 Task: Simulate a genetic algorithm for optimization.
Action: Mouse moved to (275, 167)
Screenshot: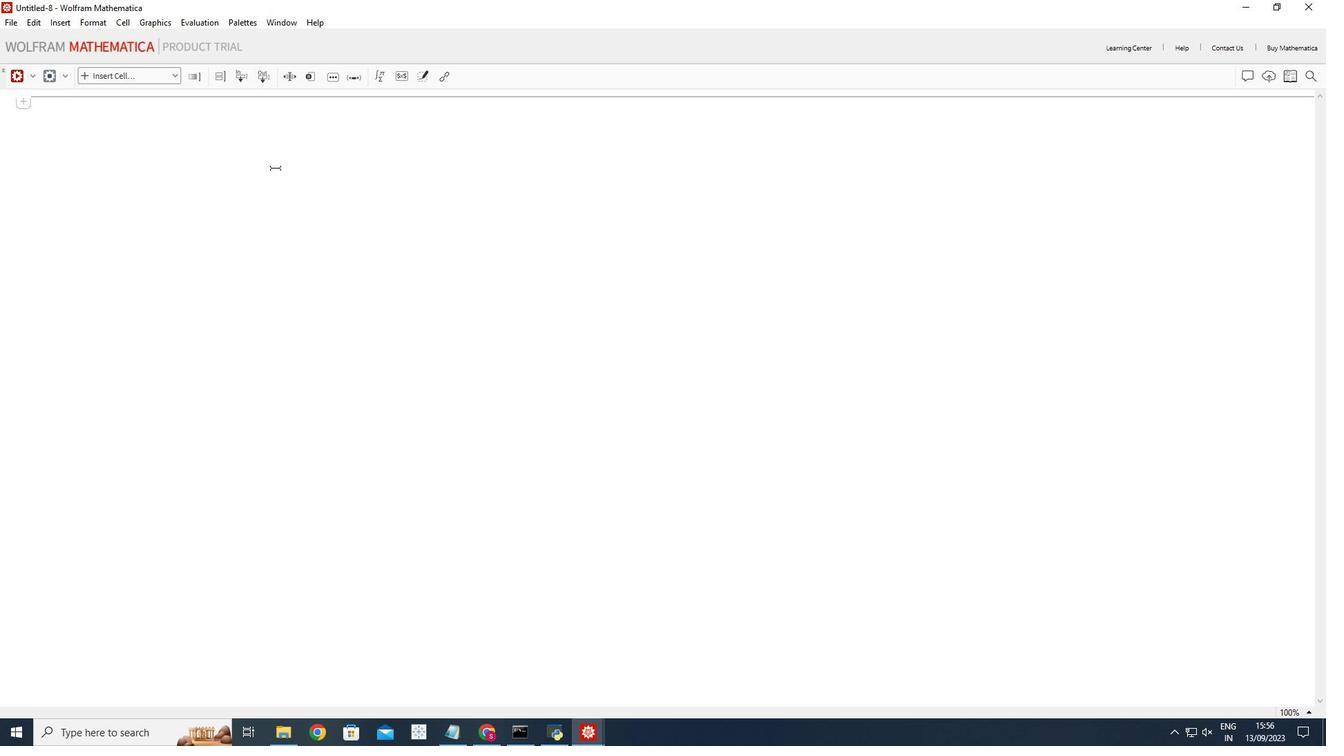 
Action: Mouse pressed left at (275, 167)
Screenshot: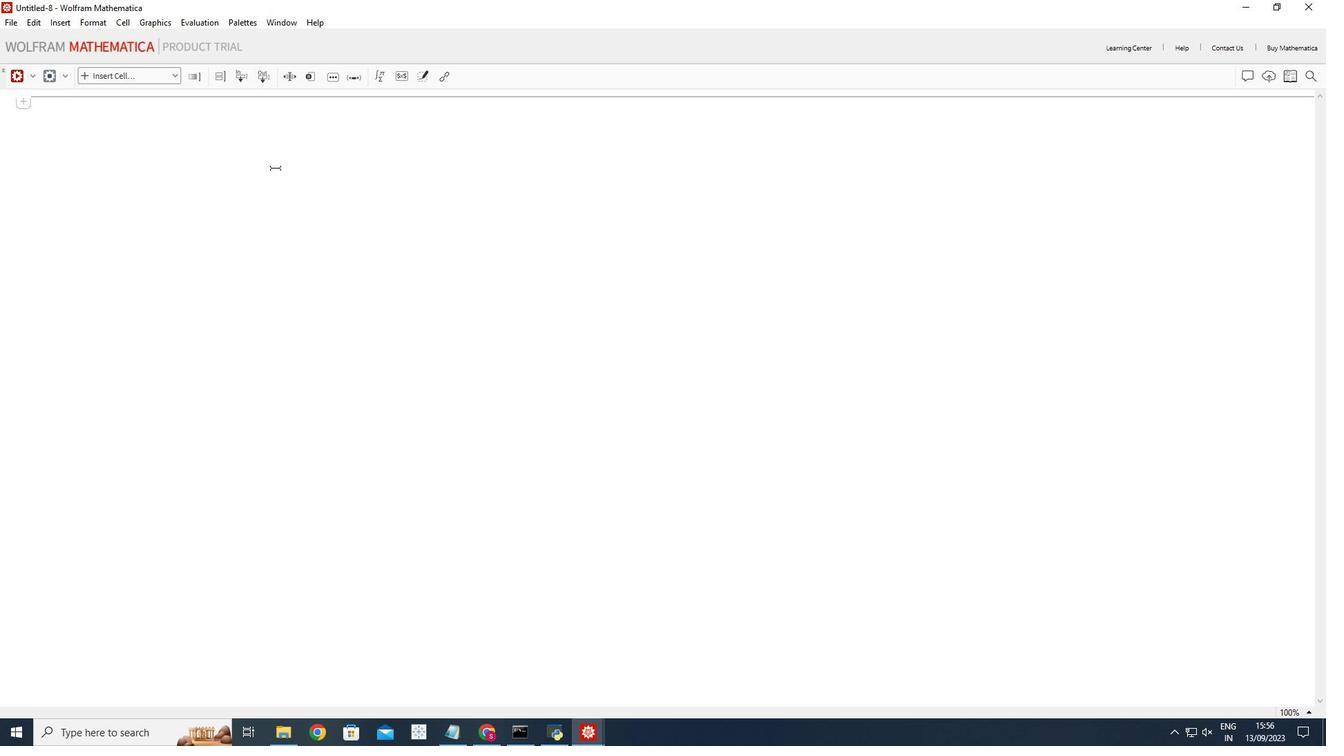 
Action: Mouse moved to (174, 71)
Screenshot: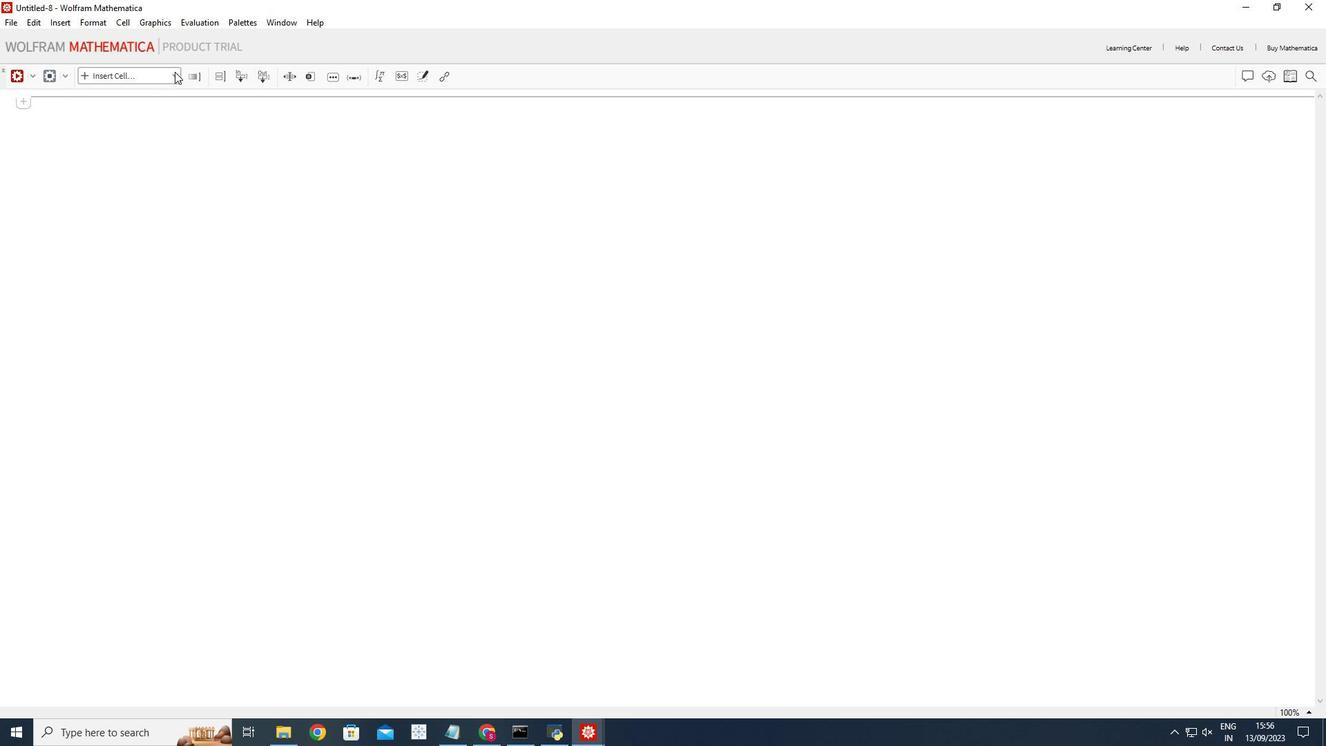 
Action: Mouse pressed left at (174, 71)
Screenshot: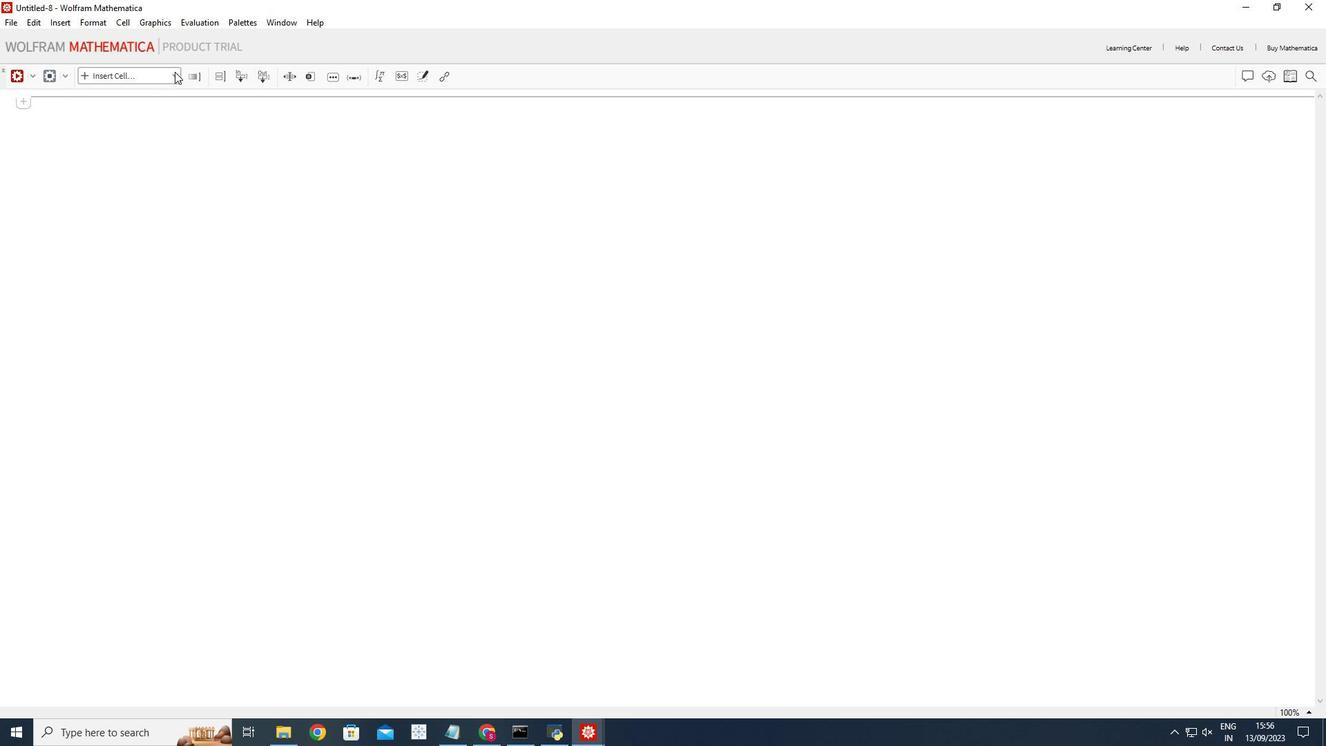 
Action: Mouse moved to (159, 105)
Screenshot: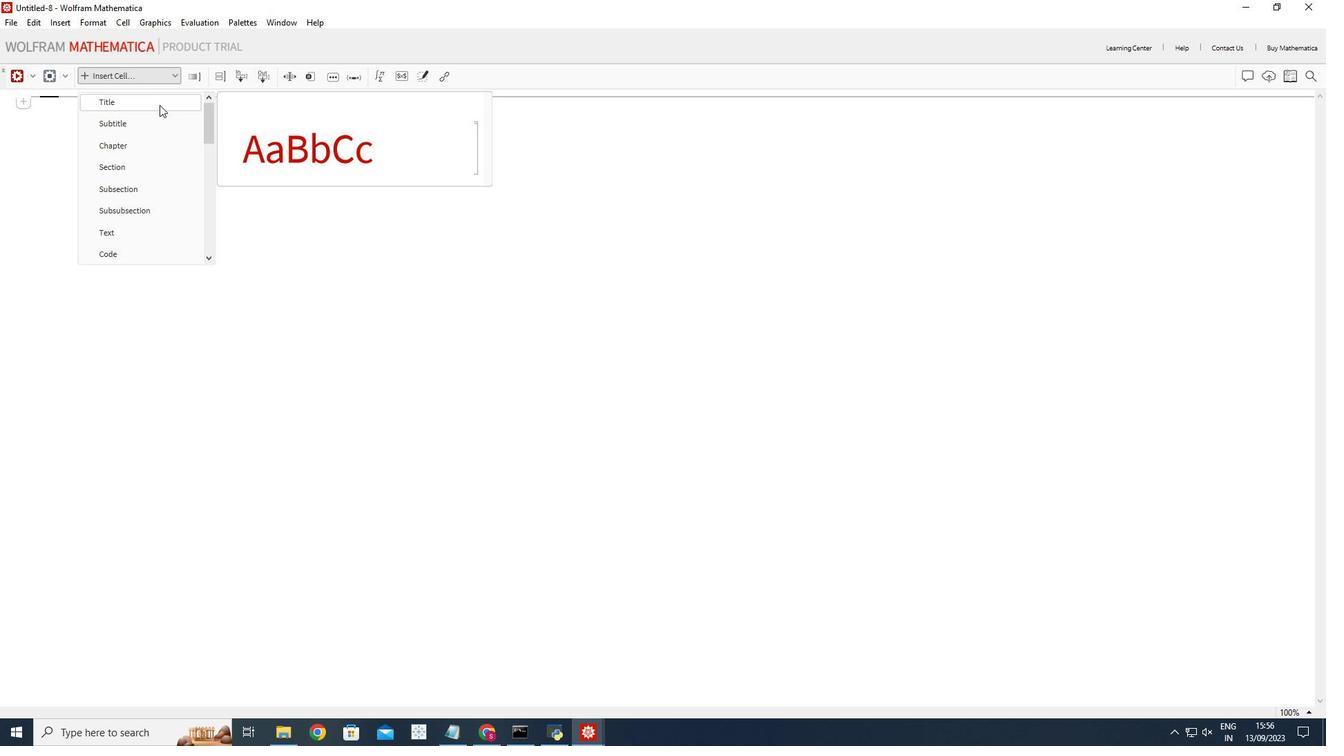 
Action: Mouse pressed left at (159, 105)
Screenshot: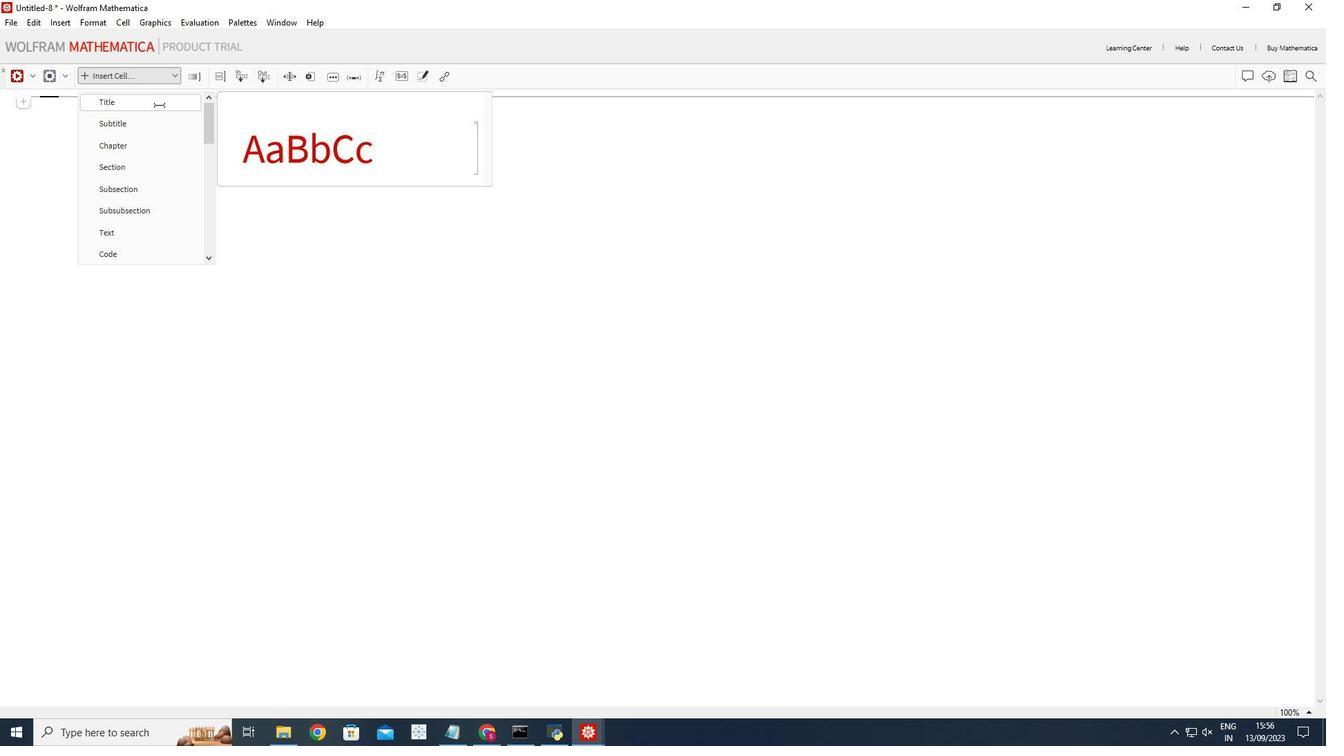 
Action: Mouse moved to (147, 124)
Screenshot: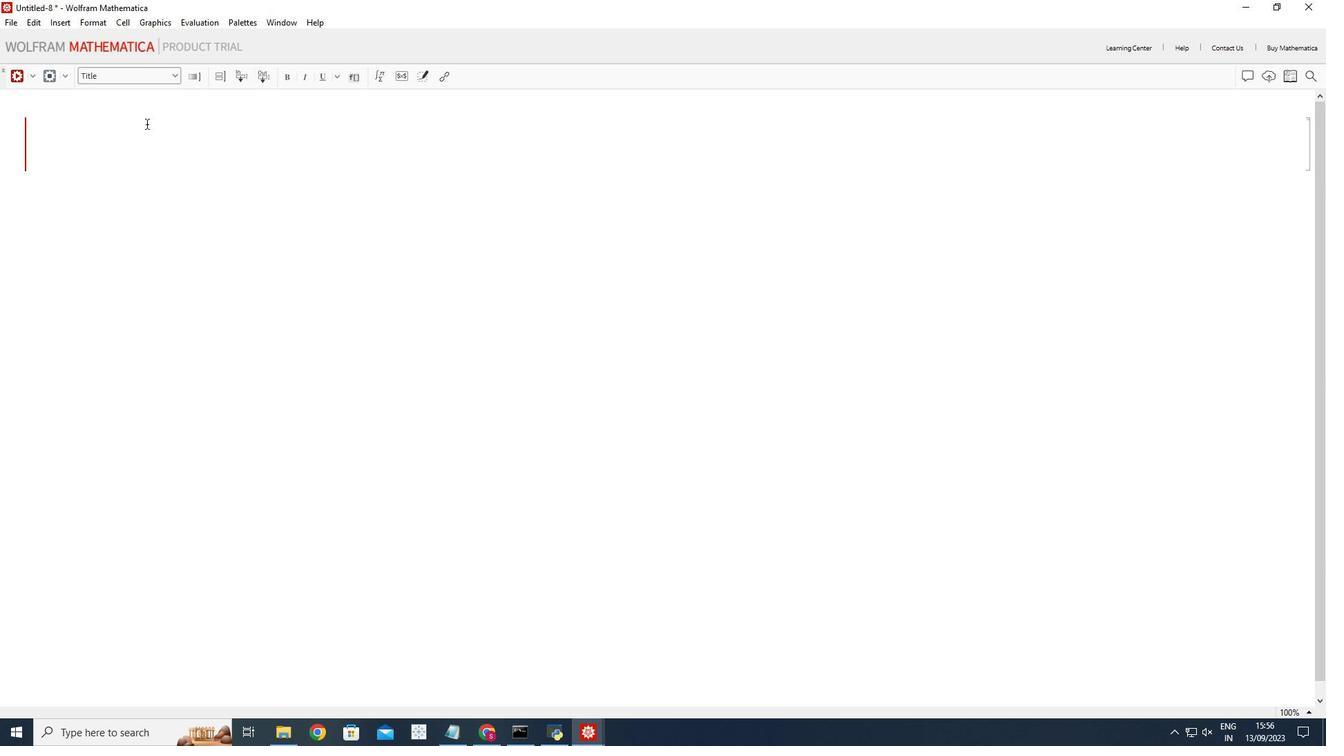 
Action: Mouse pressed left at (147, 124)
Screenshot: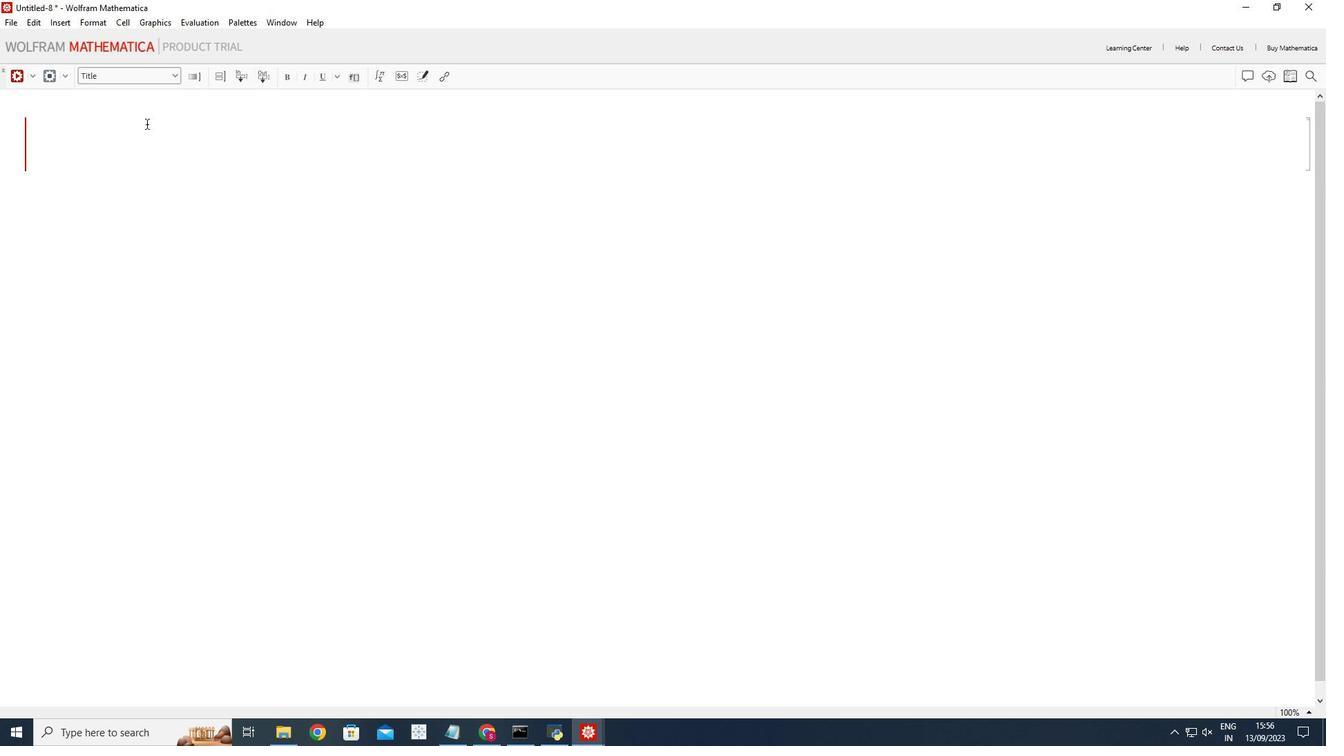 
Action: Key pressed <Key.shift_r>Genetic<Key.space><Key.shift_r>Algorithm<Key.space>for<Key.space>optimization
Screenshot: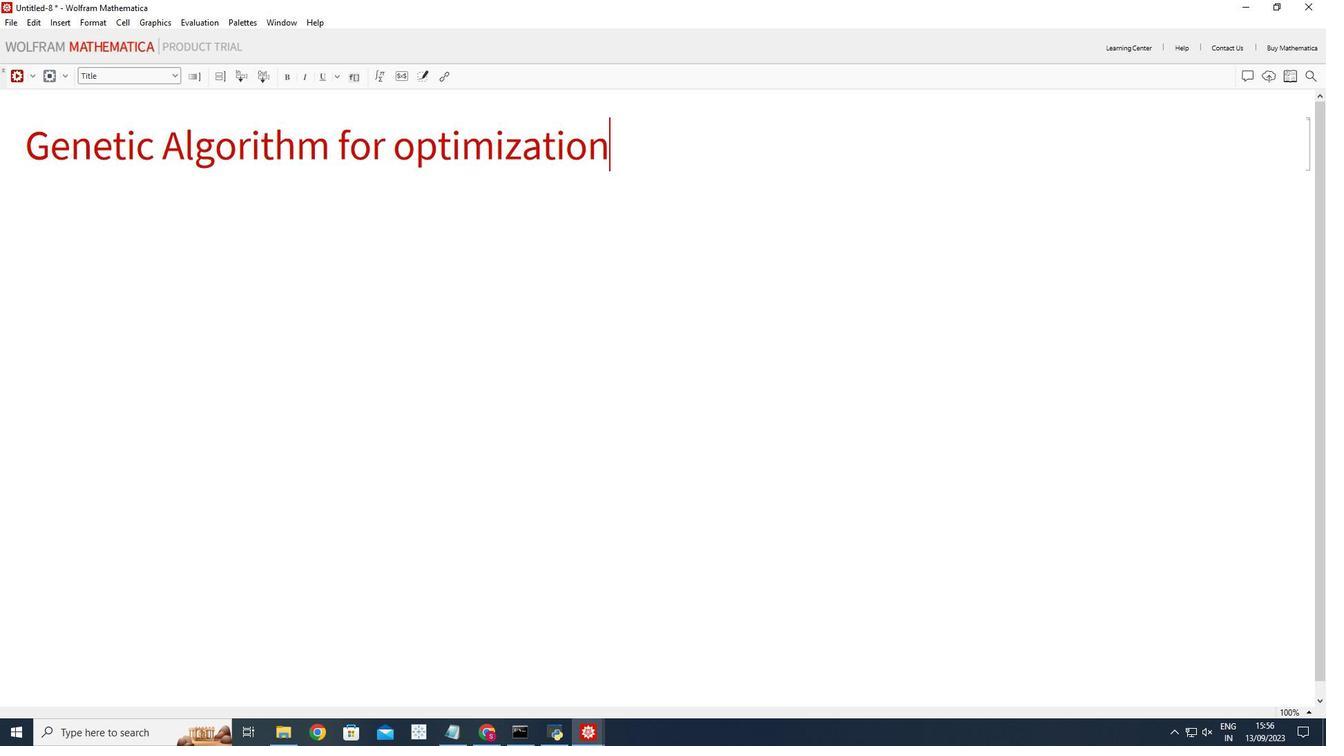 
Action: Mouse moved to (194, 214)
Screenshot: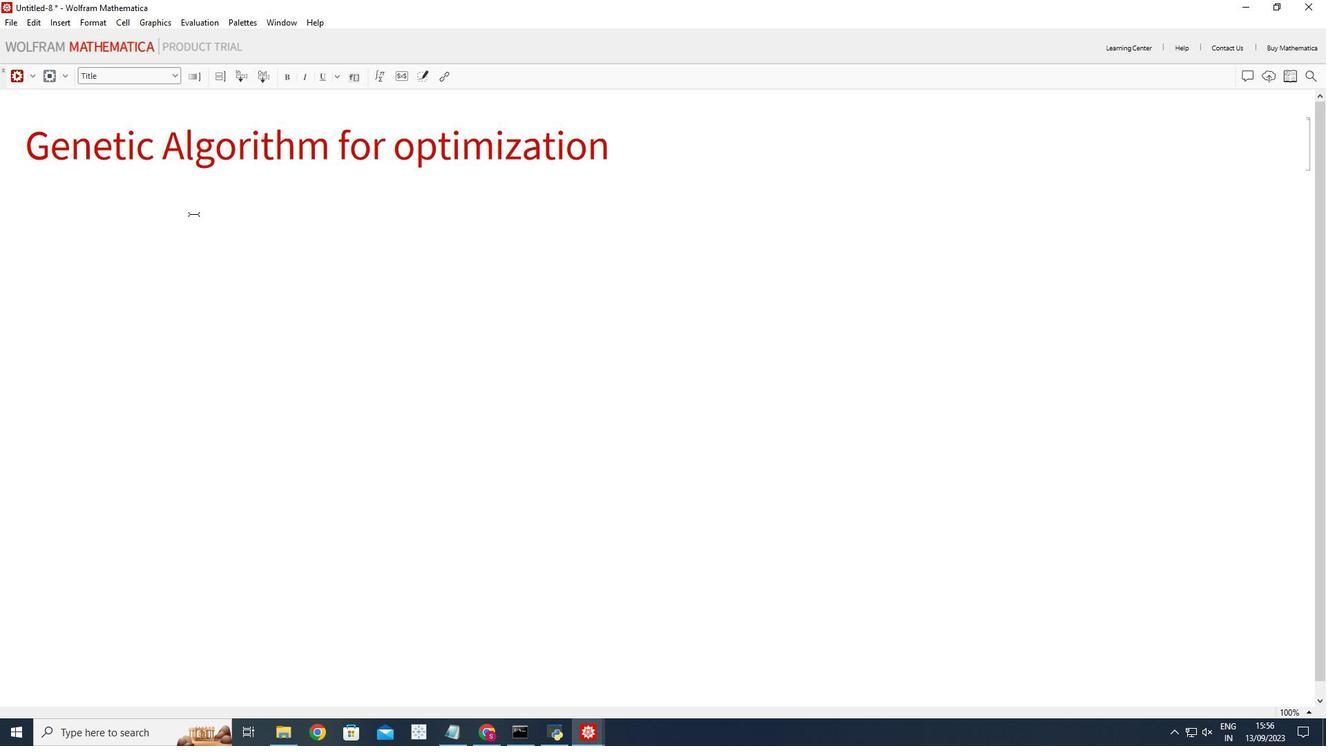 
Action: Mouse pressed left at (194, 214)
Screenshot: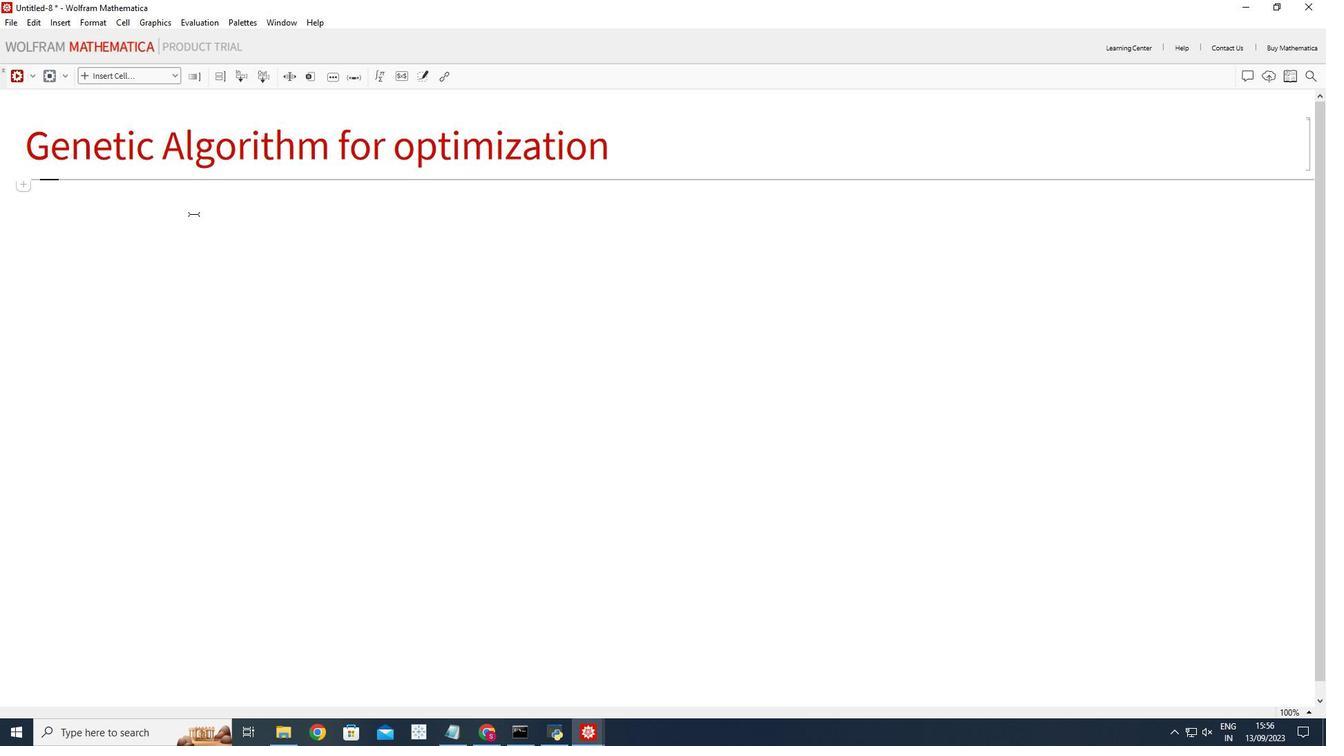 
Action: Mouse moved to (176, 77)
Screenshot: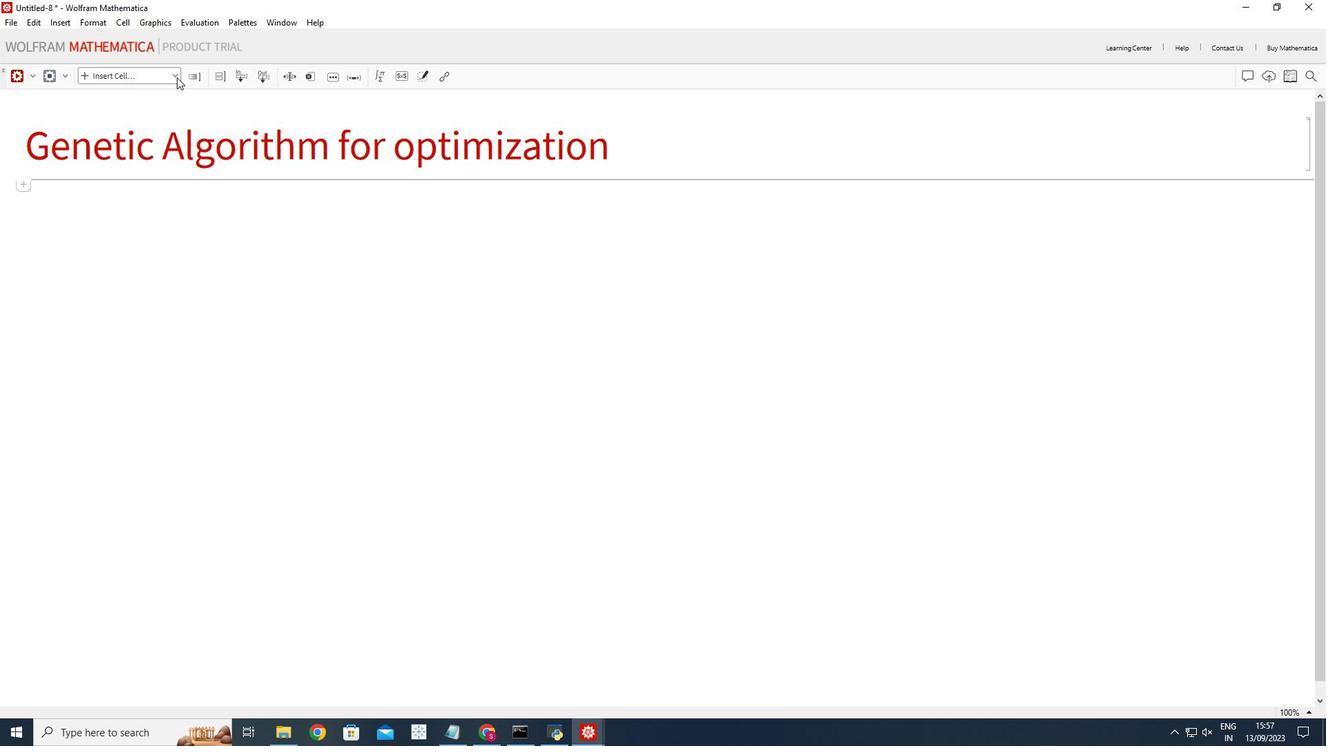 
Action: Mouse pressed left at (176, 77)
Screenshot: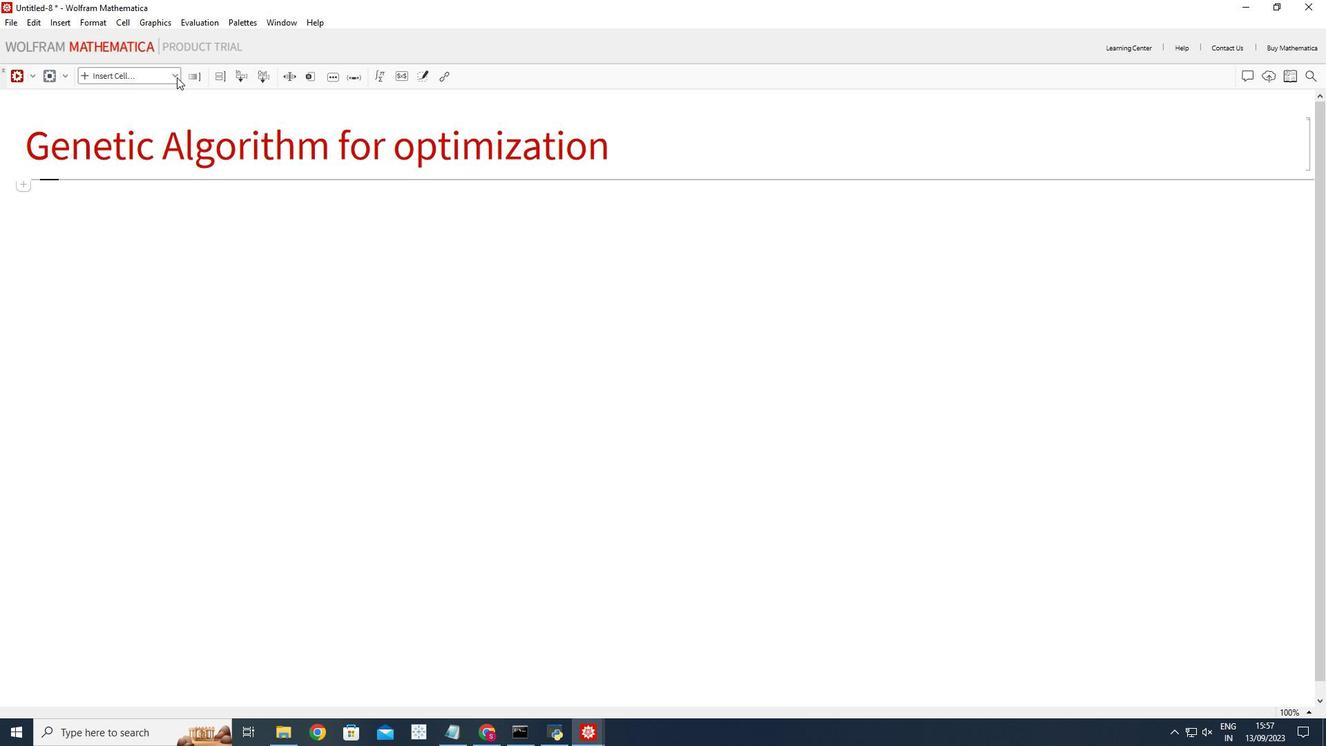 
Action: Mouse moved to (141, 252)
Screenshot: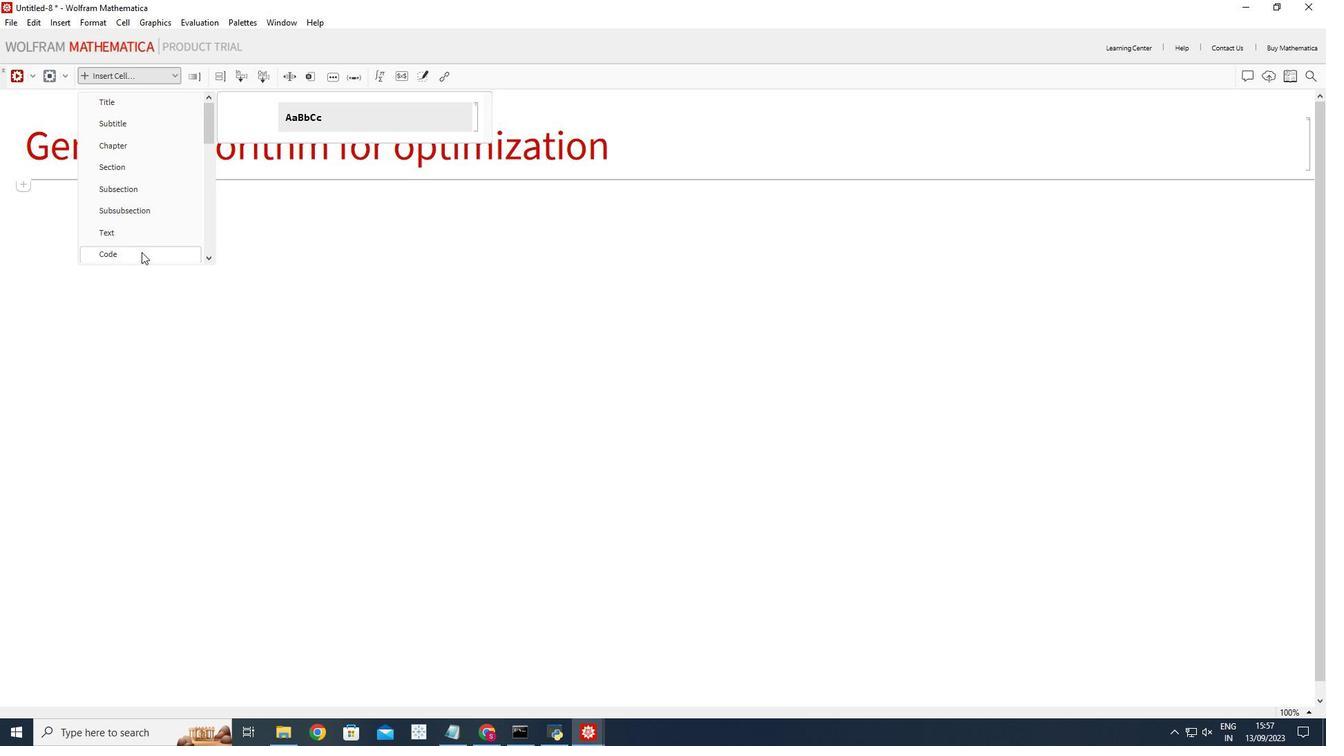 
Action: Mouse pressed left at (141, 252)
Screenshot: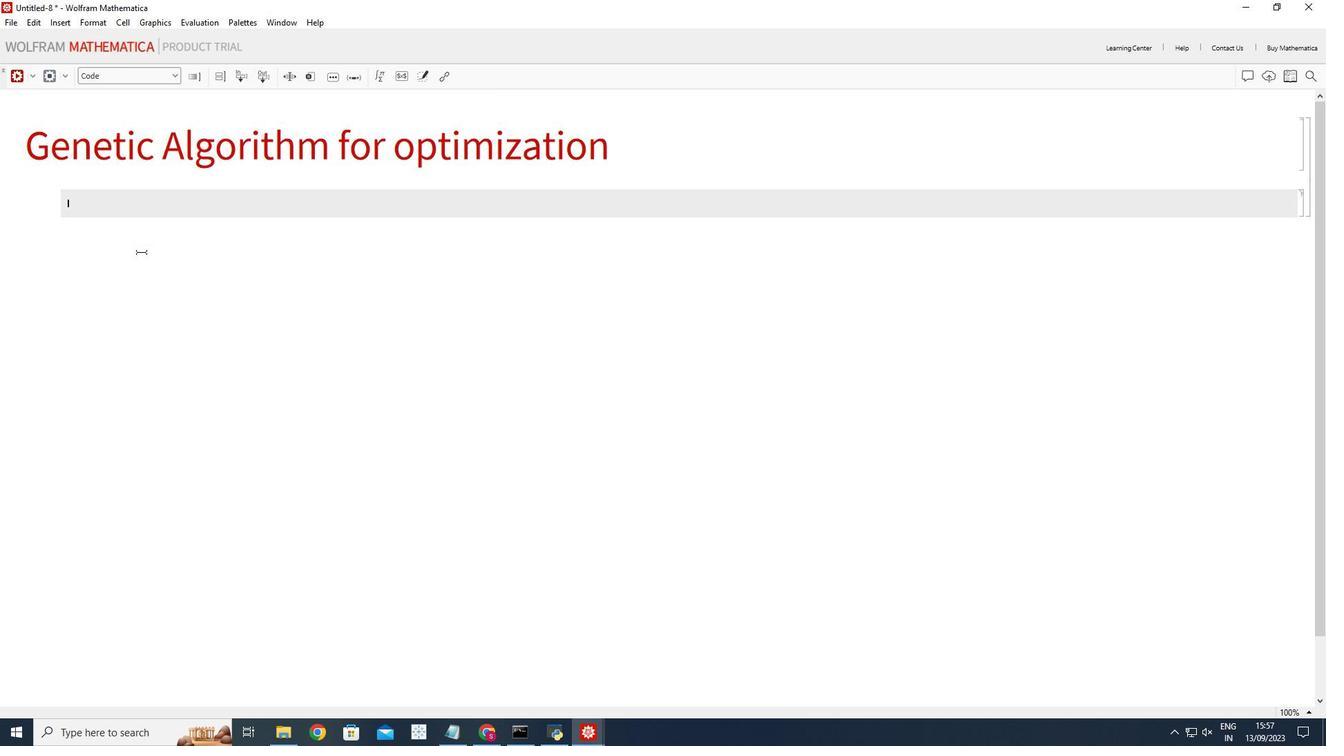 
Action: Mouse moved to (105, 201)
Screenshot: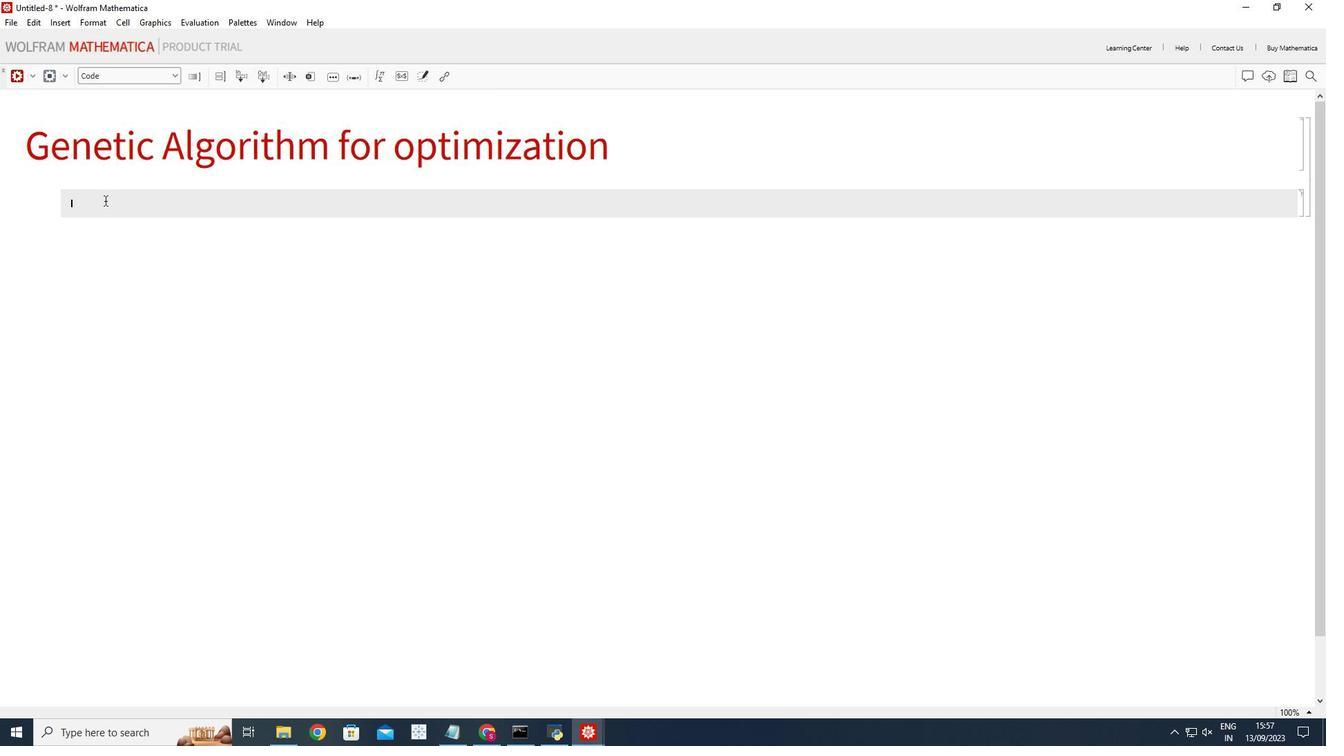 
Action: Mouse pressed left at (105, 201)
Screenshot: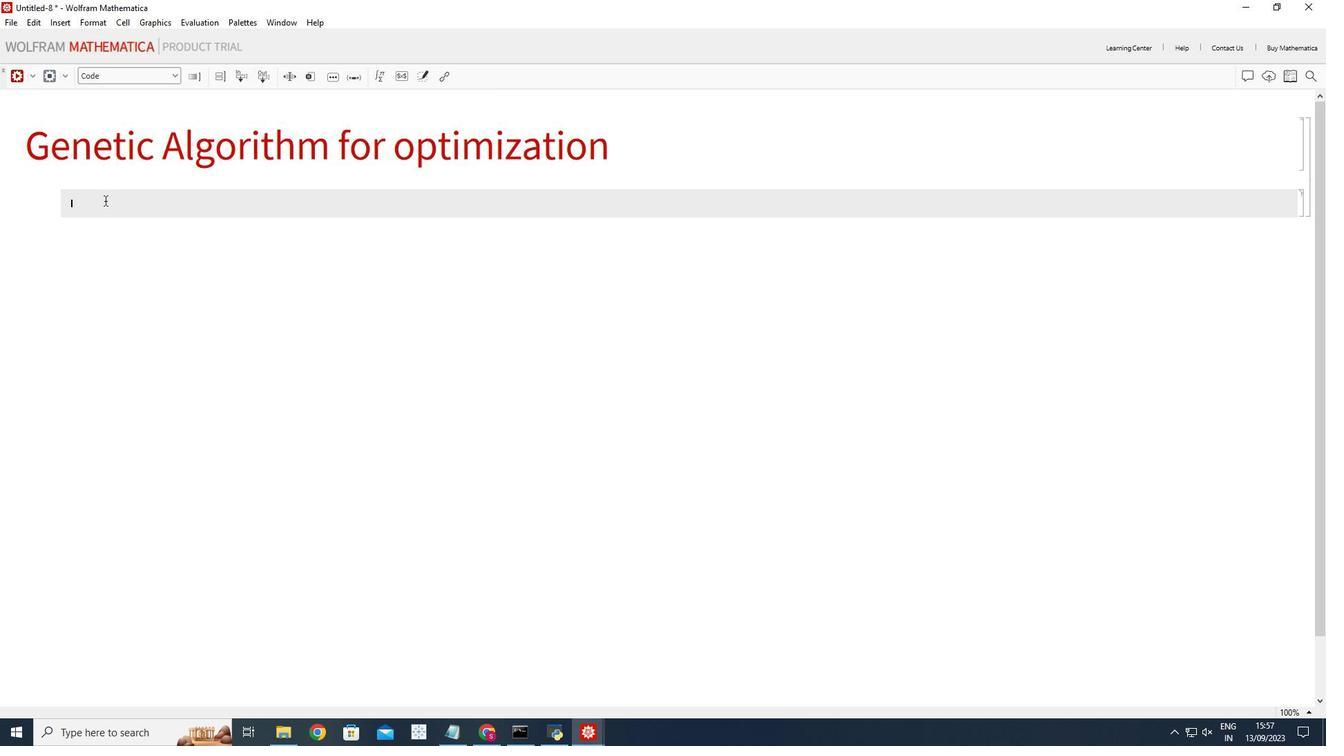 
Action: Key pressed <Key.shift_r>(*<Key.space><Key.shift_r>Define<Key.space>the<Key.space>fitness<Key.space>function<Key.space>to<Key.space>be<Key.space>optimized<Key.space><Key.right><Key.right><Key.enter>fitness<Key.shift_r>Function[x<Key.shift_r>_<Key.right><Key.space><Key.shift_r>:=<Key.space>-x<Key.shift_r>^2<Key.space>+<Key.space>4x<Key.space>-<Key.space>3;<Key.enter><Key.enter><Key.shift_r>(*<Key.space><Key.shift_r>Genetic<Key.space><Key.shift_r>Algorithm<Key.space><Key.shift_r><Key.shift_r><Key.shift_r><Key.shift_r><Key.shift_r><Key.shift_r><Key.shift_r><Key.shift_r><Key.shift_r><Key.shift_r><Key.shift_r><Key.shift_r><Key.shift_r><Key.shift_r><Key.shift_r><Key.shift_r><Key.shift_r><Key.shift_r><Key.shift_r><Key.shift_r>Parameters<Key.space><Key.right><Key.right><Key.enter>population<Key.shift_r>Size<Key.space>=<Key.space>5-<Key.backspace>0;<Key.enter>mutation<Key.shift_r>Rate<Key.space>=0.1;<Key.enter>crossover<Key.shift_r>Rate<Key.space>=<Key.space>0.7;<Key.enter>generations<Key.space>=<Key.space>50;<Key.enter><Key.enter><Key.shift_r>(*<Key.space><Key.shift_r>Inti<Key.backspace><Key.backspace>itialize<Key.space>the<Key.space>population<Key.space>with<Key.space>random<Key.space>individuals<Key.right><Key.left><Key.space><Key.right><Key.right><Key.enter>population<Key.space>=<Key.space><Key.shift_r>Random<Key.shift_r>Real[<Key.shift_r>{0,4<Key.right>,<Key.space>population<Key.shift_r>Size<Key.right>;<Key.enter><Key.enter><Key.shift_r>(*<Key.space><Key.shift_r>Main<Key.space><Key.shift_r>Genetic<Key.space><Key.shift_r>Algorithm<Key.space><Key.shift_r>Loop<Key.right><Key.left><Key.space><Key.right><Key.right><Key.enter><Key.shift_r>For[gen<Key.space>=1<Key.space><Key.backspace>,<Key.space>gen<Key.space><Key.shift_r><=<Key.space>generations,<Key.space>gen<Key.space>++,<Key.space>fitness<Key.shift_r>Vales<Key.backspace><Key.backspace>ues<Key.enter>=<Key.space>fitness<Key.shift_r>Function<Key.space>/<Key.shift_r><Key.shift_r><Key.shift_r><Key.shift_r>@<Key.space>population;<Key.enter><Key.enter>98<Key.backspace><Key.backspace><Key.backspace><Key.shift_r>(*<Key.space>select<Key.space>parent<Key.space>for<Key.space>crossover<Key.space>using<Key.space>tournament<Key.space>selection<Key.space><Key.left><Key.left><Key.left><Key.left><Key.left><Key.left><Key.left><Key.left><Key.left><Key.left><Key.left><Key.left><Key.left><Key.left><Key.left><Key.left><Key.left><Key.left><Key.left><Key.left><Key.left><Key.left><Key.left><Key.left><Key.up><Key.right><Key.right><Key.right><Key.right><Key.right><Key.left><Key.left><Key.left><Key.left><Key.backspace><Key.right><Key.right><Key.right><Key.right><Key.shift_r><Key.shift_r><Key.shift_r><Key.shift_r><Key.shift_r><Key.shift_r><Key.shift_r><Key.shift_r><Key.shift_r><Key.shift_r><Key.backspace><Key.shift_r><Key.shift_r>(*<Key.space><Key.shift_r><Key.shift_r><Key.shift_r><Key.shift_r><Key.shift_r><Key.shift_r><Key.shift_r><Key.shift_r><Key.shift_r><Key.shift_r><Key.shift_r><Key.shift_r><Key.shift_r><Key.shift_r>*)<Key.left><Key.right><Key.space><Key.left><Key.left><Key.left><Key.shift_r>Evaluate<Key.space>the<Key.space>fitness<Key.space>of<Key.space>each<Key.space>individuals<Key.backspace><Key.space><Key.right><Key.right><Key.right><Key.right><Key.right><Key.right><Key.right><Key.right><Key.down><Key.left><Key.right><Key.left><Key.left><Key.right><Key.space>parent<Key.shift_r>Indices<Key.enter><Key.space>=<Key.space><Key.shift_r>Random<Key.shift_r>Sample[<Key.shift_r>Range[population<Key.shift_r>Size<Key.right>,<Key.space><Key.shift_r>Round[crossover<Key.shift_r>Rate<Key.shift_r>*population<Key.shift_r>Size<Key.right><Key.right>;<Key.enter><Key.shift_r>(*<Key.space>perform<Key.space>crossover<Key.space>to<Key.space>create<Key.space>offspring<Key.space><Key.right><Key.right><Key.space>offspring<Key.space>=<Key.space><Key.shift_r>Table[<Key.shift_r>Random<Key.shift_r>Sample[parents,2<Key.right><Key.space>//<Key.shift_r>Mean<Key.space>//<Key.space><Key.shift_r>If[<Key.shift_r>Random<Key.shift_r>Real[]<Key.shift_r><Key.shift_r><<Key.space>mutatio<Key.shift_r>Rate<Key.enter>,<Key.space><Key.shift_r>#<Key.space>+<Key.space><Key.shift_r>Random<Key.shift_r>Real<Key.enter>[<Key.shift_r>{-0.5,0.5<Key.right><Key.right>,<Key.space><Key.shift_r>#<Key.right><Key.left><Key.right><Key.space><Key.shift_r>&,<Key.space><Key.shift_r>{population<Key.shift_r>Size<Key.enter><Key.right><Key.right>;<Key.enter><Key.enter><Key.shift_r>(*<Key.shift_r><Key.space><Key.shift_r>Replace<Key.space>the<Key.space>old<Key.space>population<Key.space>with<Key.space>the<Key.space>new<Key.space>population<Key.space><Key.right><Key.right><Key.space>population<Key.space>=<Key.space>offspring<Key.space>;<Key.backspace><Key.backspace>;<Key.space><Key.enter><Key.enter><Key.shift_r>(8<Key.backspace><Key.shift_r>*<Key.space><Key.shift_r>Print<Key.space>the<Key.space>best<Key.space>fitness<Key.space>value<Key.space>in<Key.space>this<Key.space>generation<Key.space><Key.right><Key.right><Key.enter>bestfr<Key.backspace>itness<Key.space>=<Key.space><Key.shift_r>Max[fitness<Key.shift_r>Values<Key.enter><Key.right>;<Key.enter><Key.shift_r>Print[<Key.shift_r>"<Key.shift_r>Generation<Key.space><Key.shift_r>",<Key.space>gen,<Key.space><Key.shift_r>"<Key.shift_r>:<Key.space><Key.shift_r>Best<Key.space><Key.shift_r>Fitness<Key.space>=<Key.space><Key.right>,<Key.space>bestf<Key.backspace><Key.shift_r>Fitnes<Key.enter><Key.right>;<Key.enter><Key.enter><Key.shift_r>(*<Key.space><Key.up><Key.up><Key.up><Key.right><Key.right><Key.backspace><Key.shift_r>F<Key.down><Key.down><Key.right><Key.right><Key.right><Key.down><Key.down><Key.down><Key.left><Key.left><Key.left><Key.up>]<Key.down><Key.down><Key.up><Key.right><Key.right><Key.right><Key.right><Key.right><Key.right><Key.backspace><Key.left><Key.left><Key.shift_r>Find<Key.space>the<Key.space>best<Key.up><Key.enter><Key.down><Key.down><Key.right><Key.up><Key.up><Key.right><Key.right><Key.right><Key.right><Key.right><Key.right><Key.right><Key.right><Key.right><Key.right><Key.right><Key.right><Key.right><Key.right><Key.right><Key.right><Key.right><Key.right><Key.space>individual<Key.space>in<Key.space>the<Key.space>final<Key.space>population<Key.space><Key.right><Key.right><Key.enter>best<Key.shift_r>Individual<Key.enter><Key.space>=<Key.space>population[[<Key.shift_r>First<Key.shift_r>@<Key.shift_r>Position[fitness<Key.shift_r>Values,<Key.space><Key.shift_r>Max[fitness<Key.shift_r>Values<Key.enter><Key.right><Key.right><Key.right><Key.right><Key.left><Key.right>;<Key.enter><Key.enter><Key.shift_r>(*<Key.space><Key.shift_r>Display<Key.space>the<Key.space>result<Key.space><Key.right><Key.right><Key.enter><Key.shift_r>Print[<Key.shift_r>"<Key.shift_r>Optimal<Key.space><Key.shift_r><Key.shift_r>Solution<Key.shift_r>:<Key.space><Key.right>,<Key.space>best<Key.shift_r><Key.shift_r><Key.shift_r><Key.shift_r>Individual<Key.right>;<Key.enter><Key.shift_r>Print[<Key.shift_r>"<Key.shift_r>Optimal<Key.space><Key.shift_r>Fitness<Key.shift_r>:<Key.space><Key.right>,<Key.space>fitness<Key.shift_r>Function[best<Key.shift_r><Key.shift_r><Key.shift_r><Key.shift_r><Key.shift_r><Key.shift_r><Key.shift_r><Key.shift_r>Indidua<Key.enter><Key.right><Key.right>;<Key.shift_r><Key.enter>
Screenshot: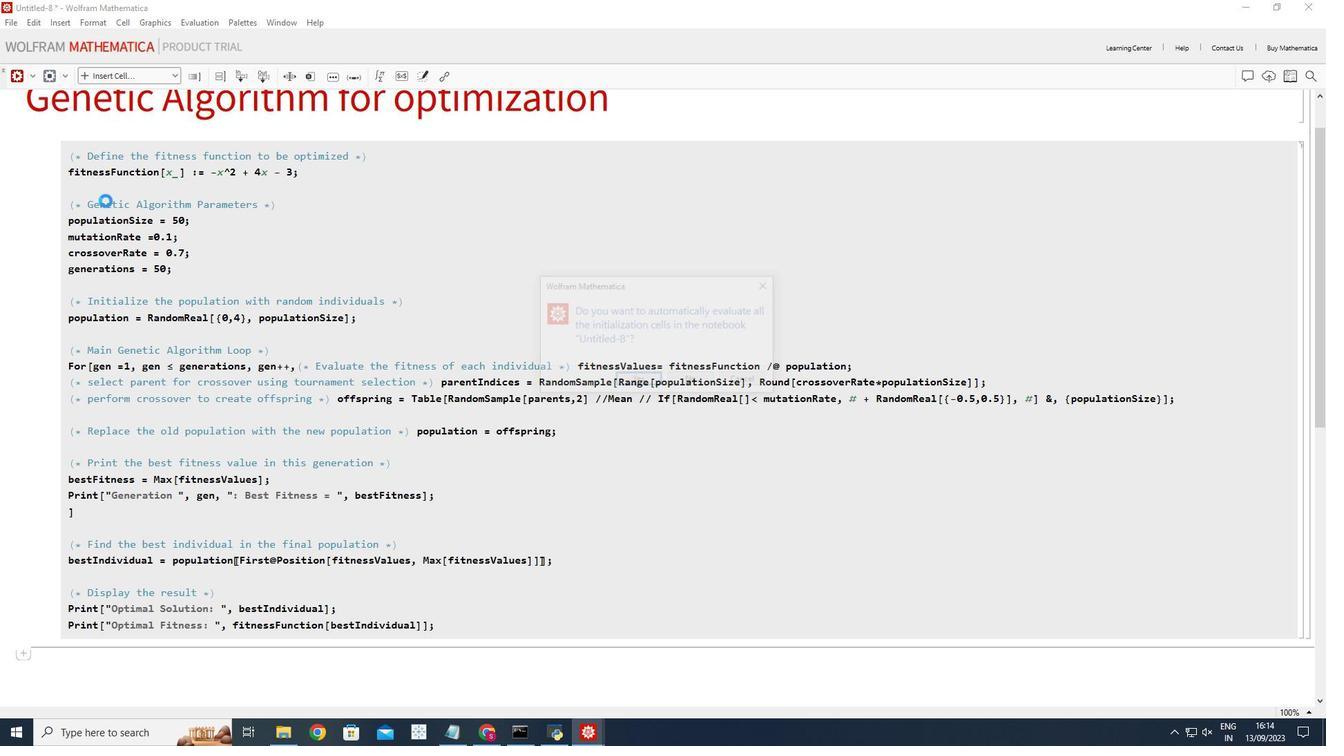 
Action: Mouse moved to (621, 377)
Screenshot: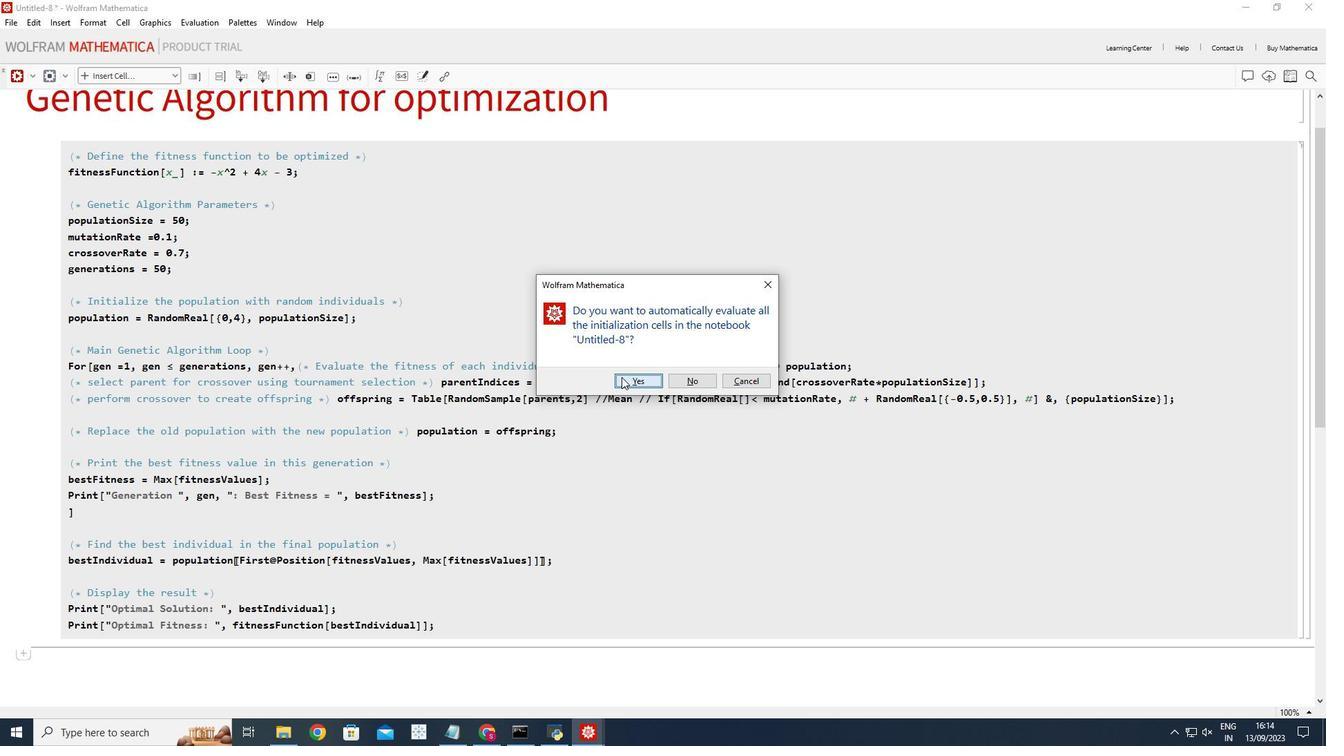 
Action: Mouse pressed left at (621, 377)
Screenshot: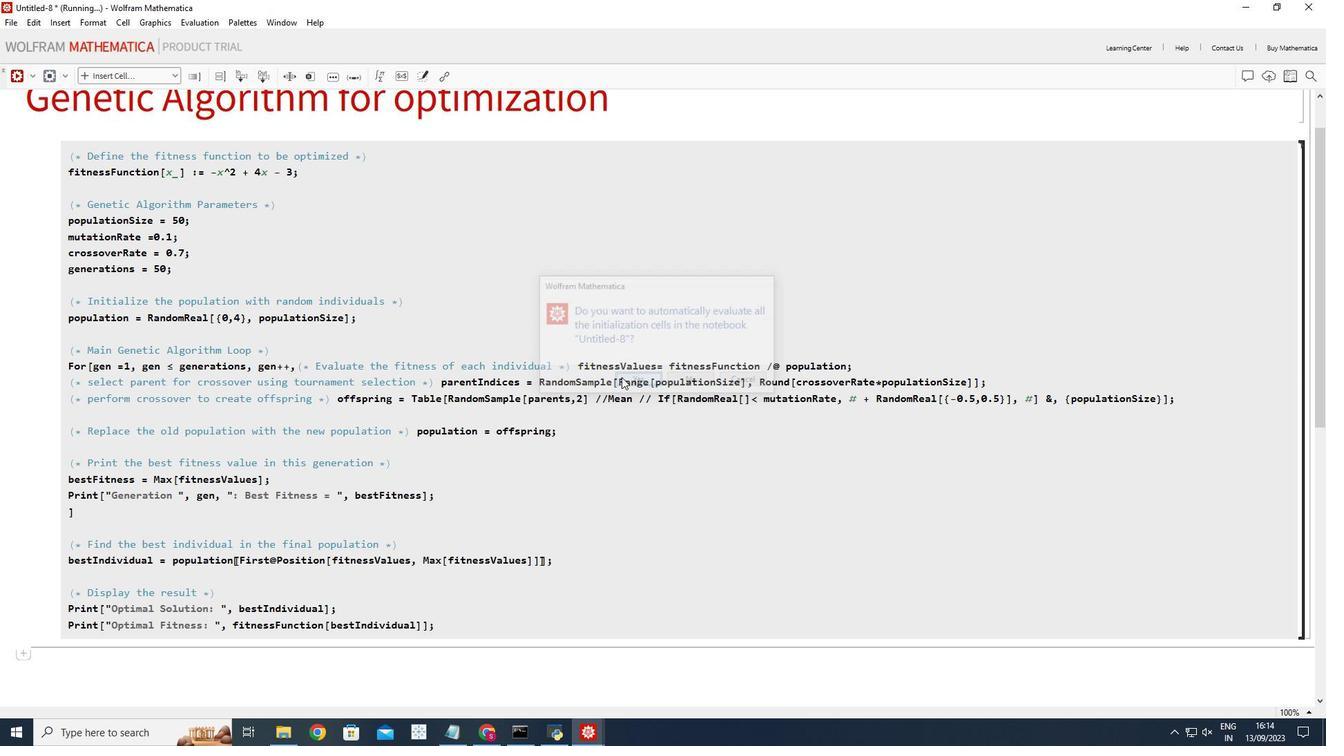 
Action: Mouse moved to (295, 426)
Screenshot: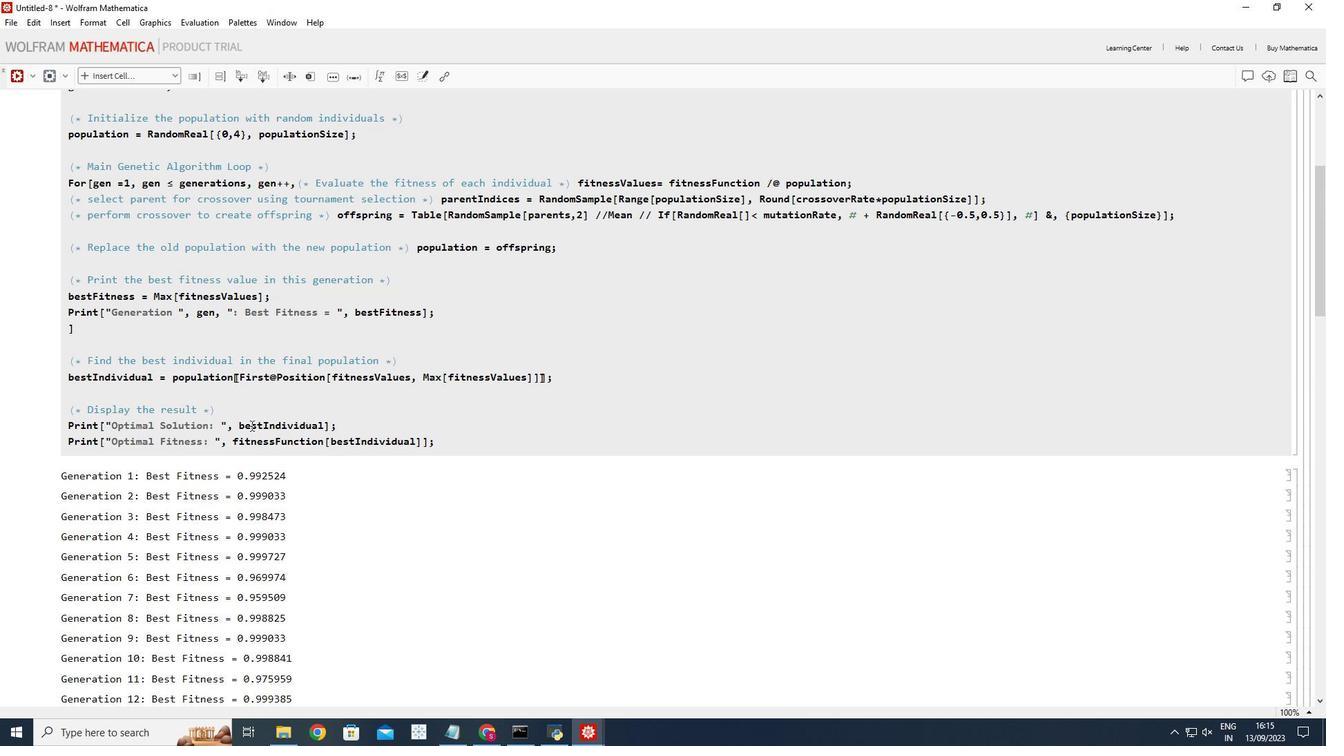 
Action: Mouse scrolled (295, 427) with delta (0, 0)
Screenshot: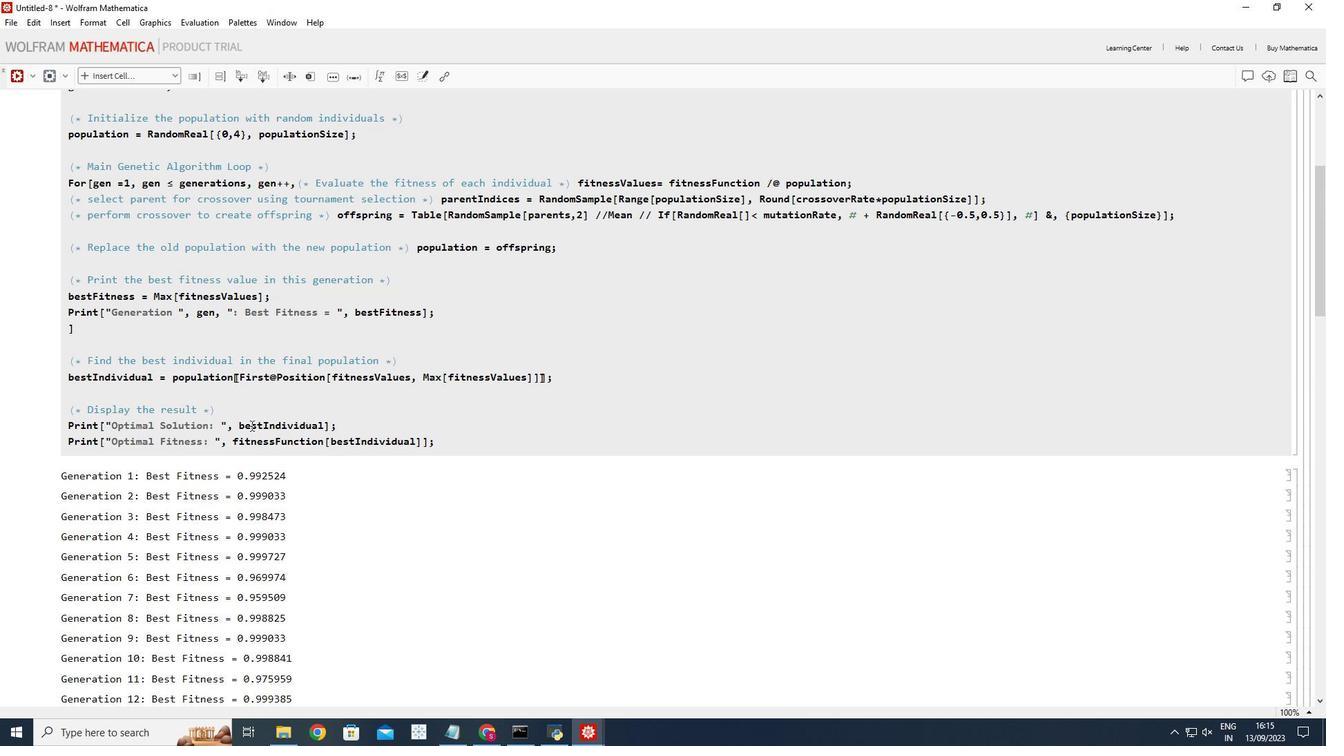 
Action: Mouse moved to (347, 422)
Screenshot: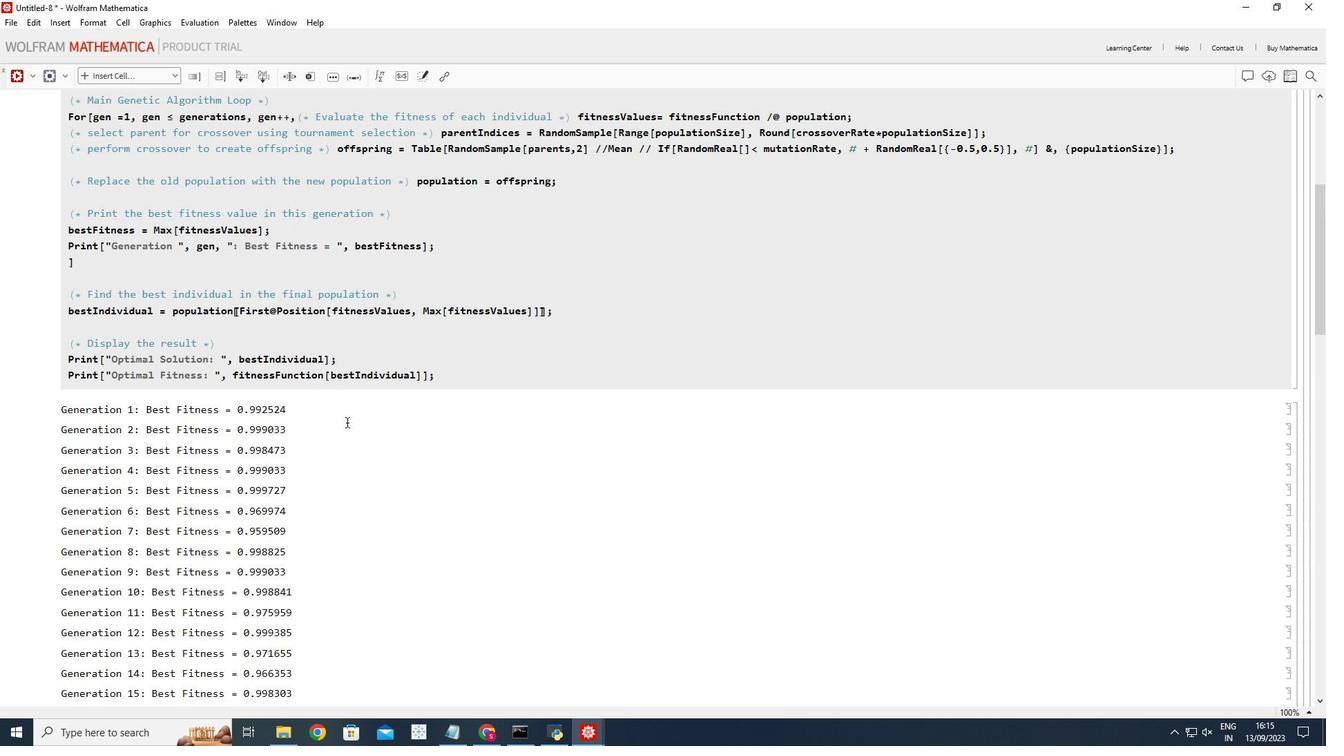 
Action: Mouse scrolled (347, 422) with delta (0, 0)
Screenshot: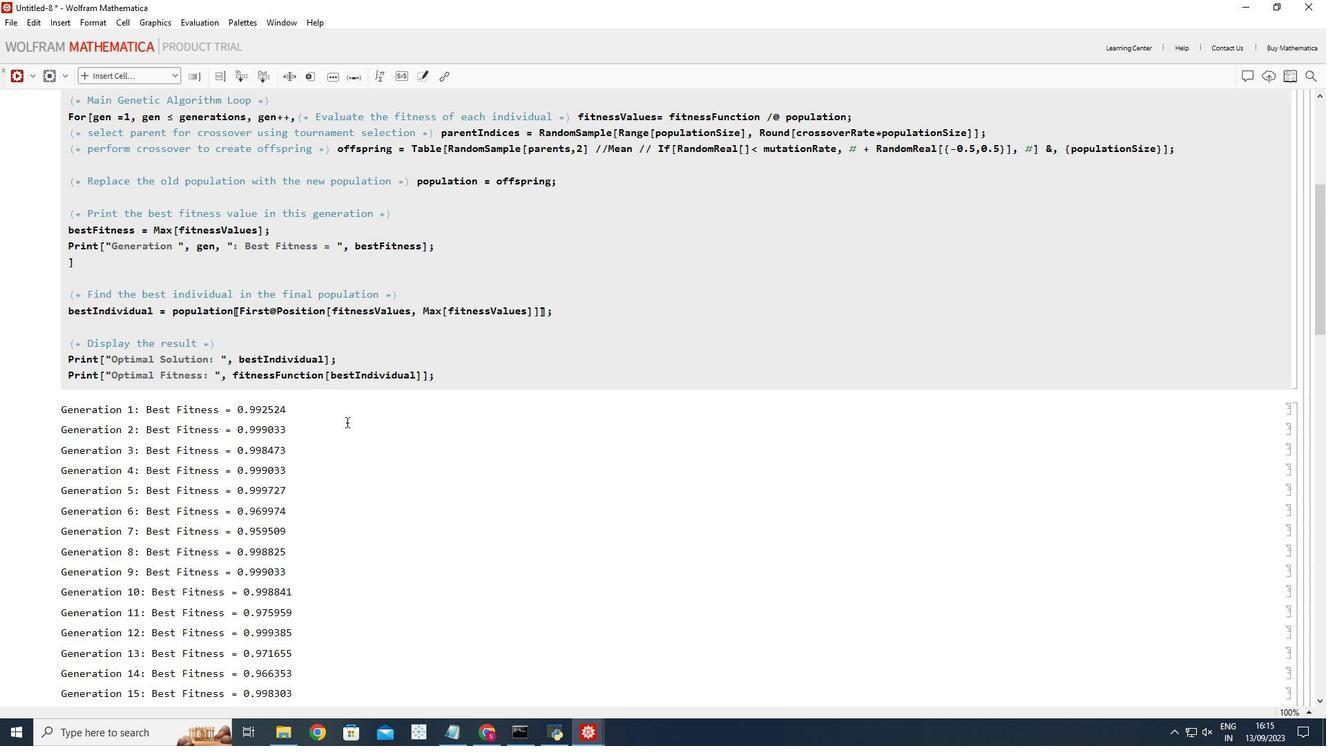 
Action: Mouse scrolled (347, 422) with delta (0, 0)
Screenshot: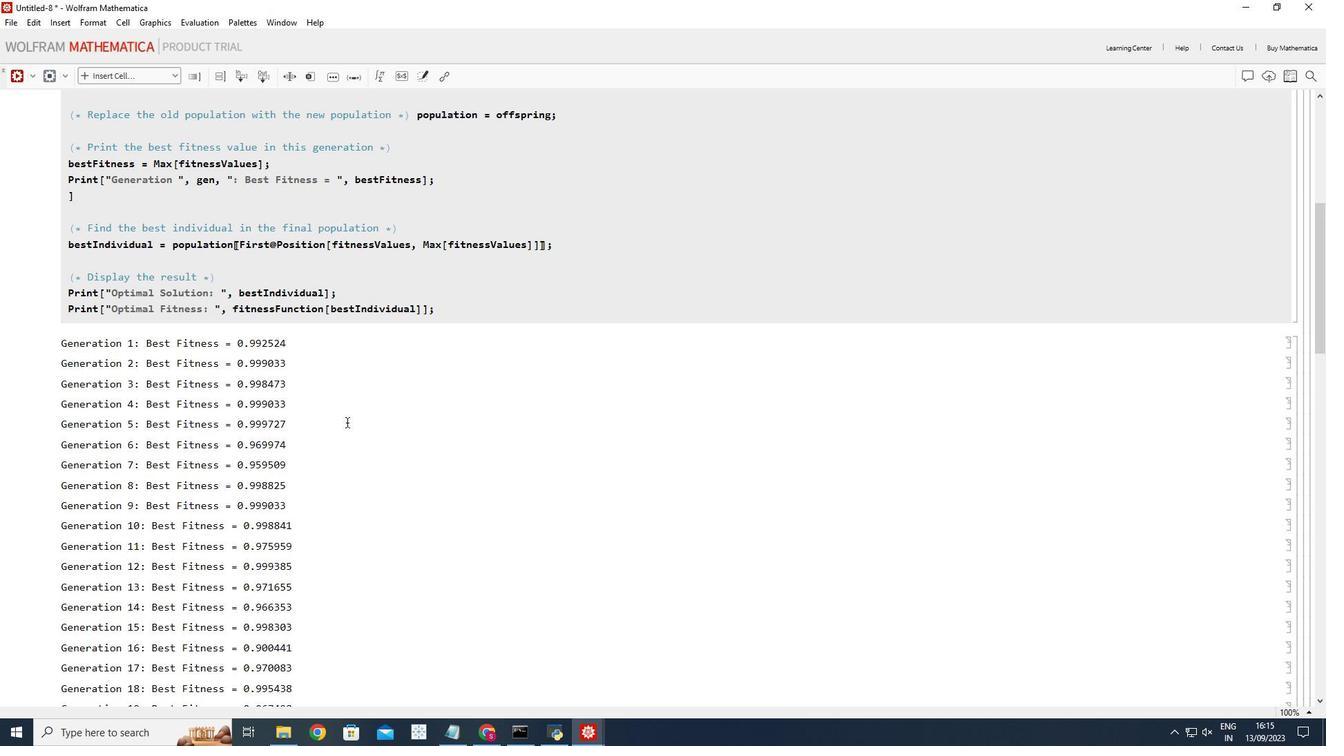 
Action: Mouse scrolled (347, 422) with delta (0, 0)
Screenshot: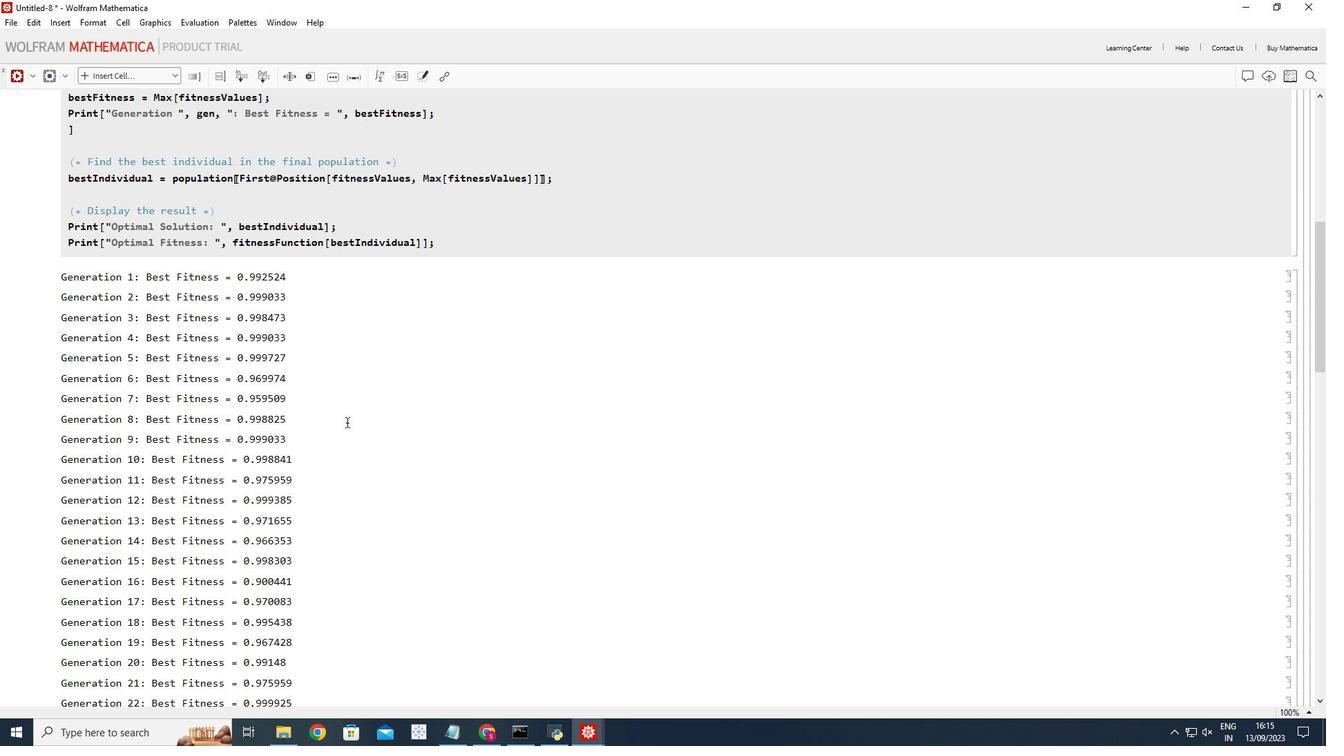 
Action: Mouse scrolled (347, 422) with delta (0, 0)
Screenshot: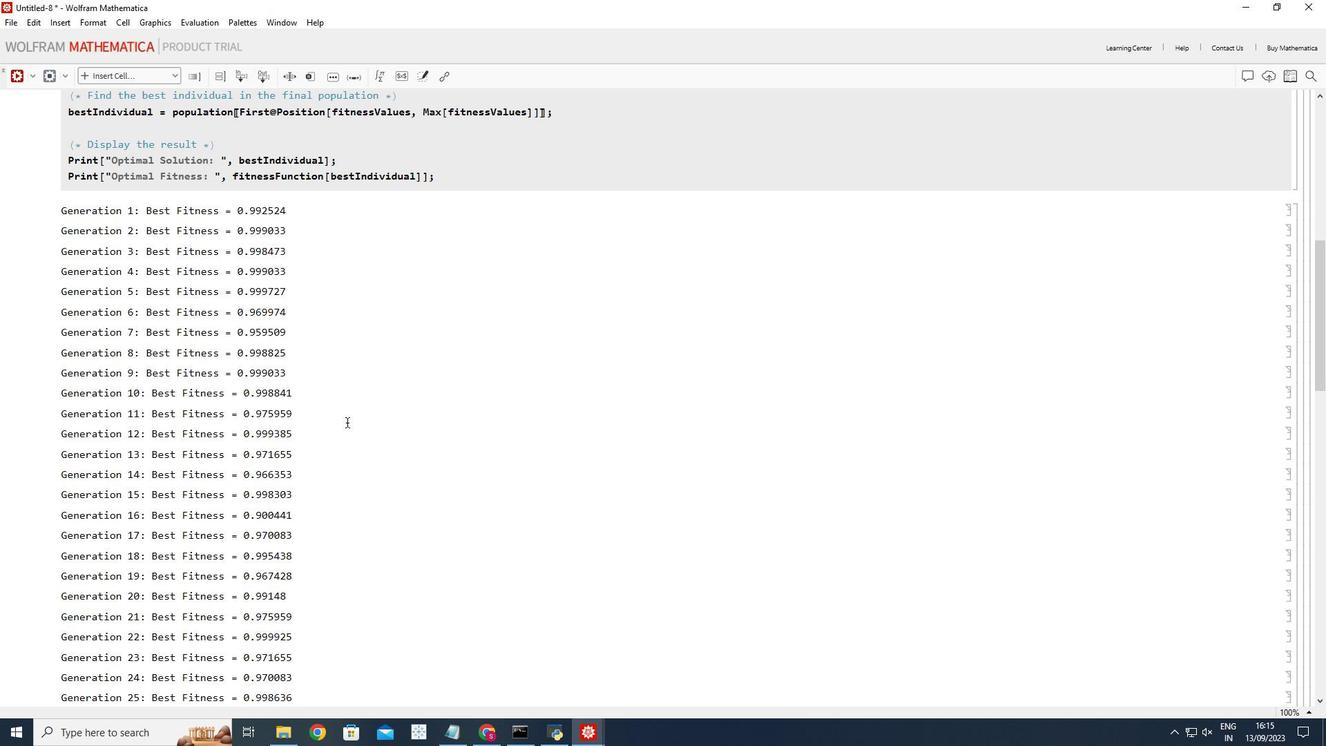 
Action: Mouse scrolled (347, 422) with delta (0, 0)
Screenshot: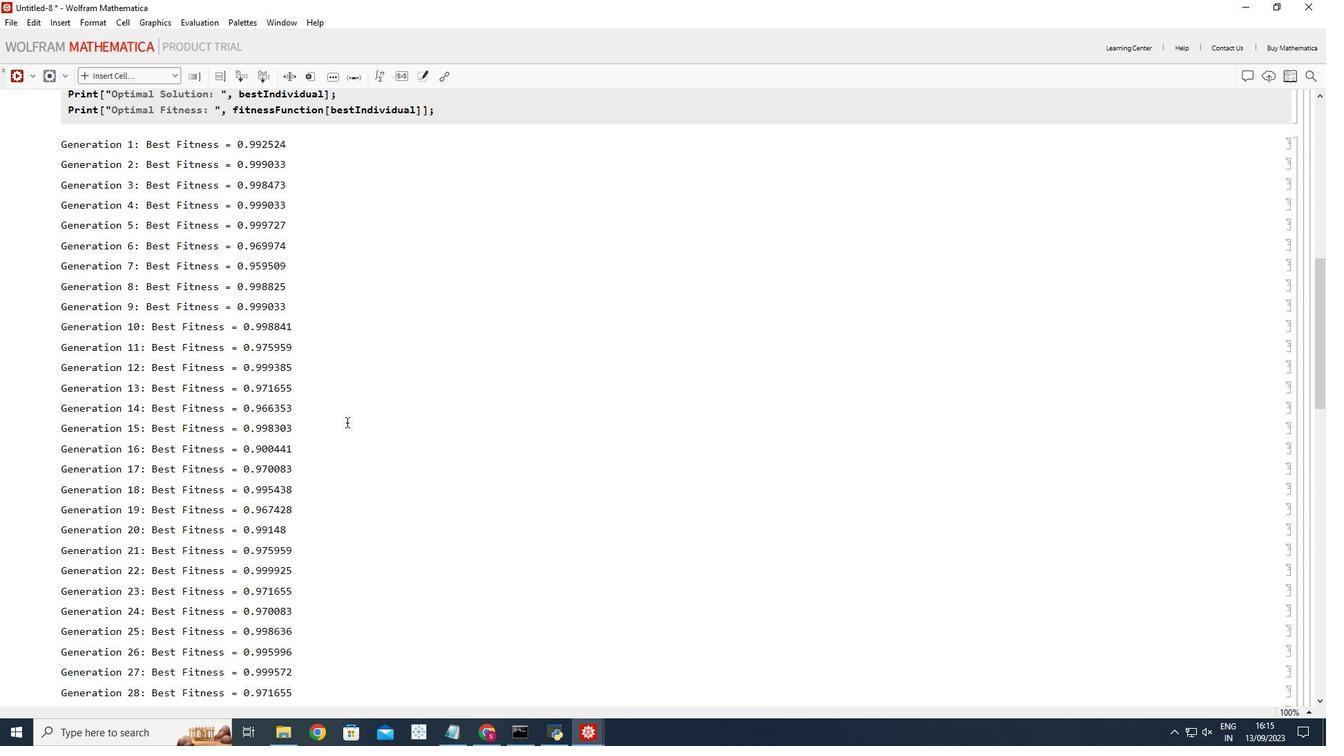 
Action: Mouse scrolled (347, 422) with delta (0, 0)
Screenshot: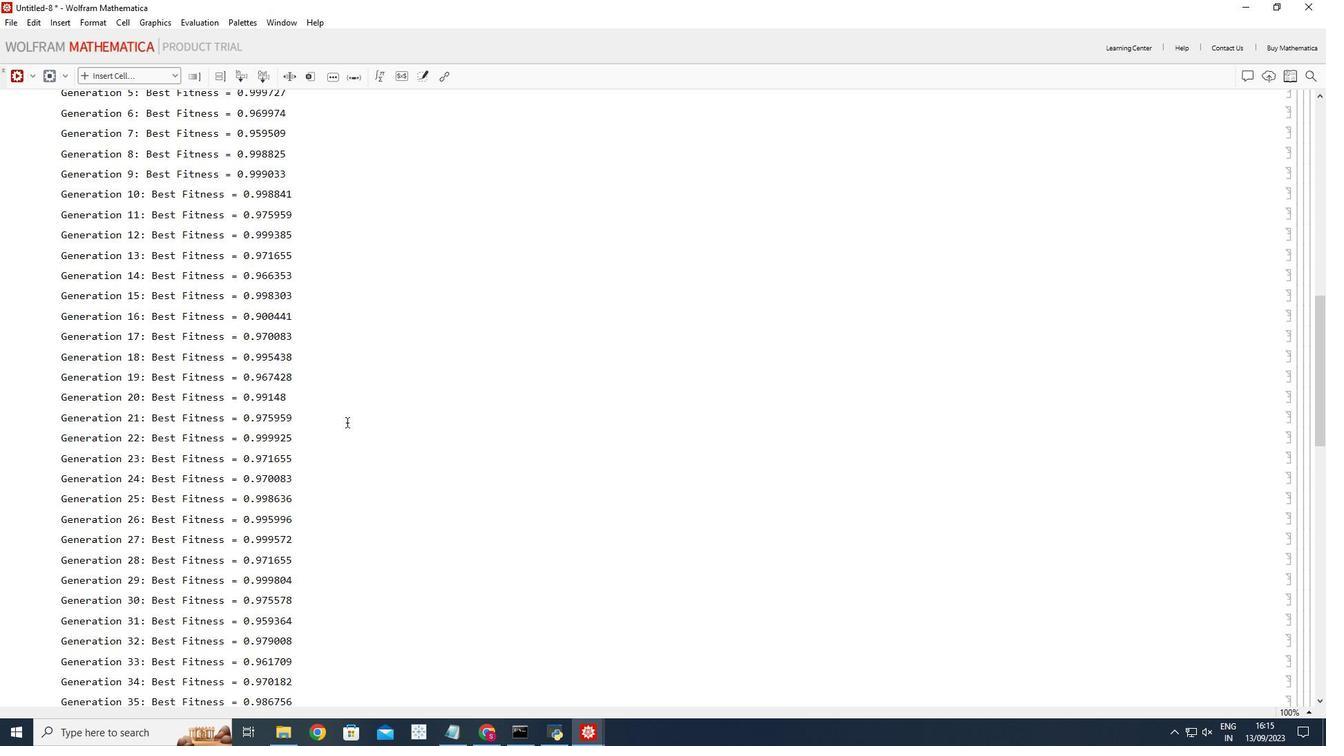 
Action: Mouse scrolled (347, 422) with delta (0, 0)
Screenshot: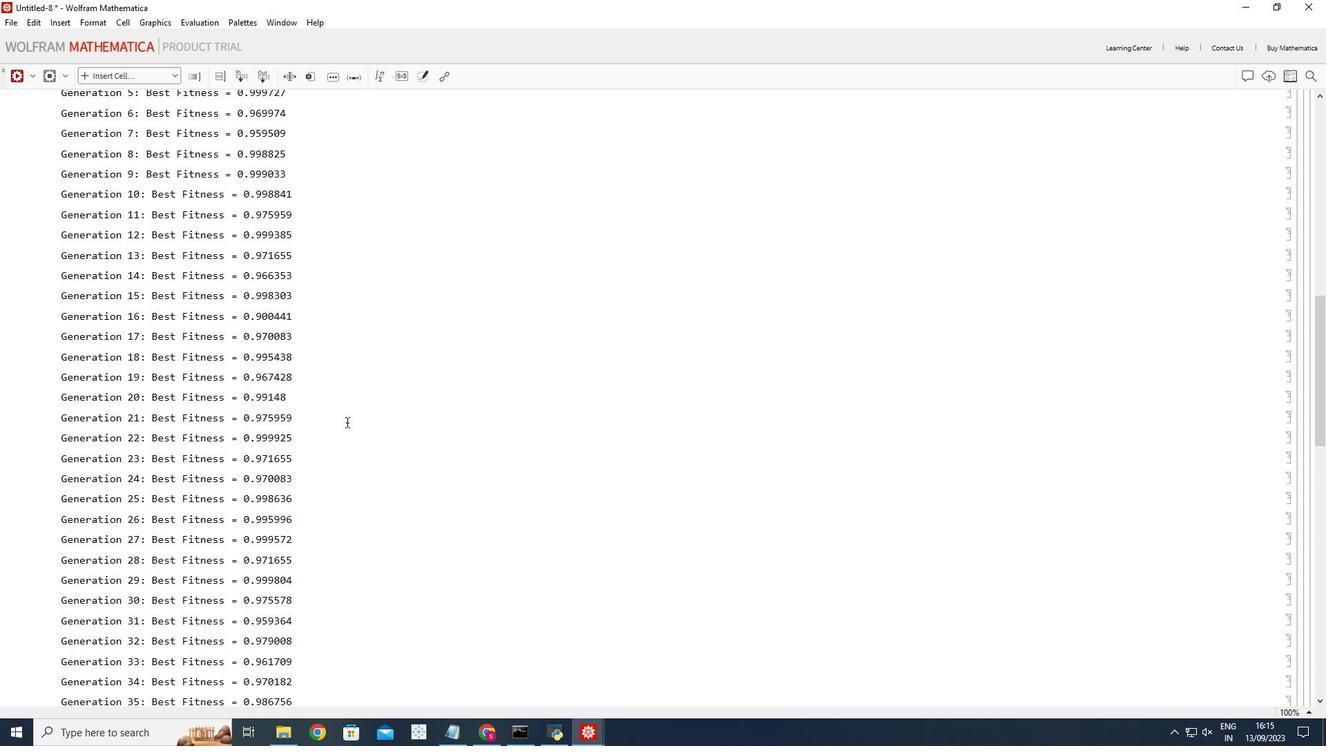 
Action: Mouse scrolled (347, 422) with delta (0, 0)
Screenshot: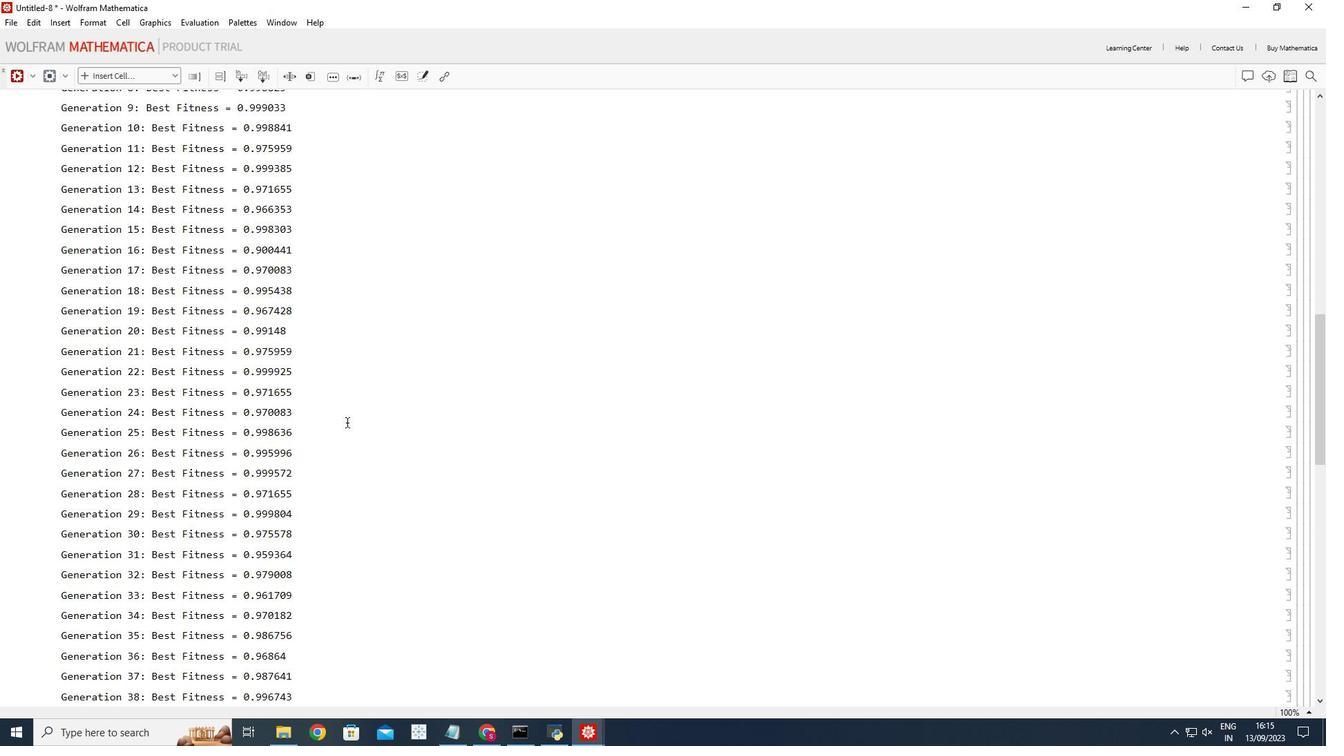 
Action: Mouse scrolled (347, 422) with delta (0, 0)
Screenshot: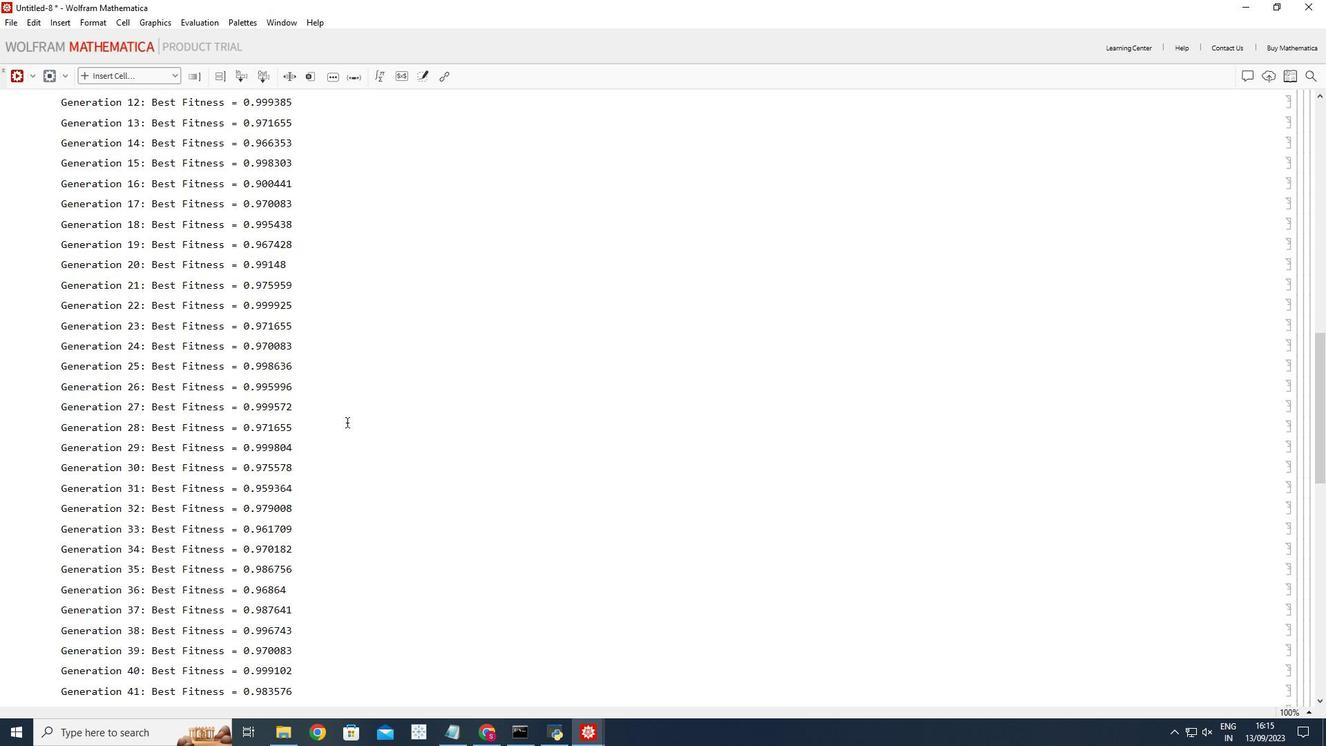 
Action: Mouse scrolled (347, 422) with delta (0, 0)
Screenshot: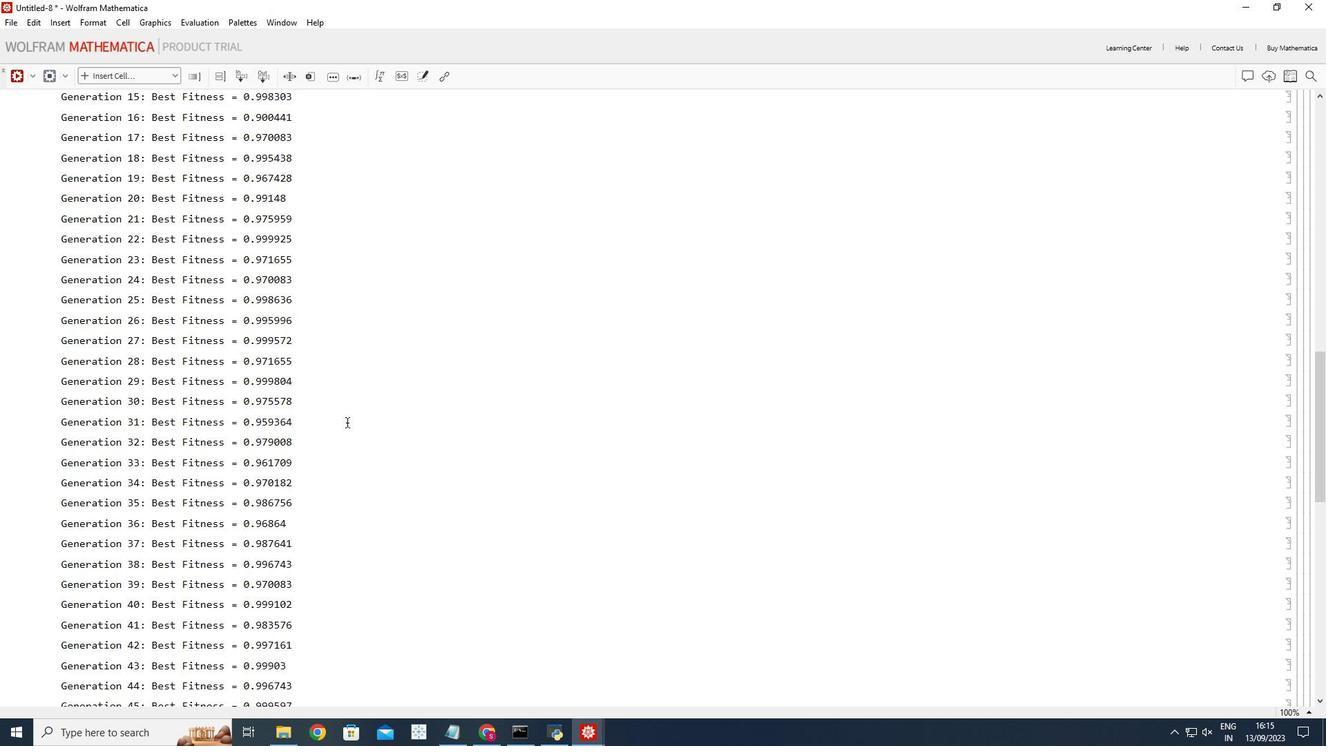 
Action: Mouse scrolled (347, 422) with delta (0, 0)
Screenshot: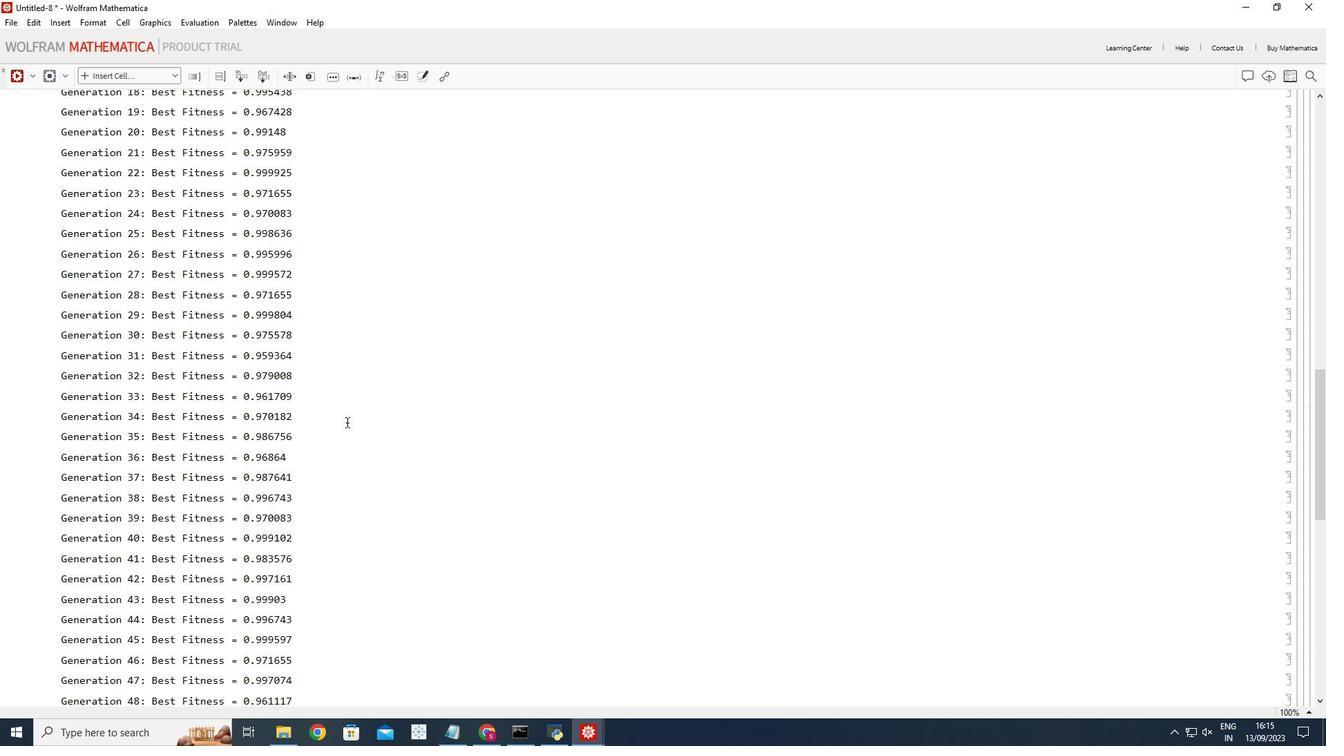 
Action: Mouse scrolled (347, 422) with delta (0, 0)
Screenshot: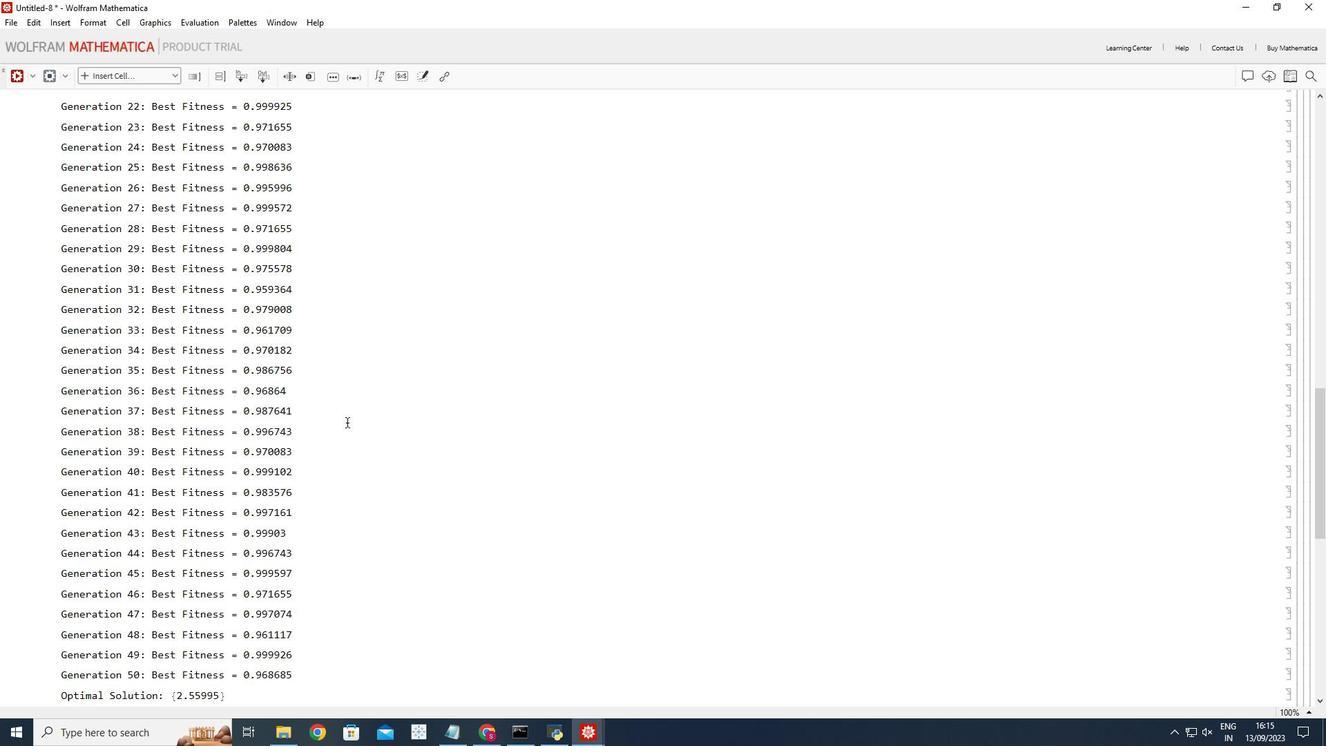
Action: Mouse scrolled (347, 422) with delta (0, 0)
Screenshot: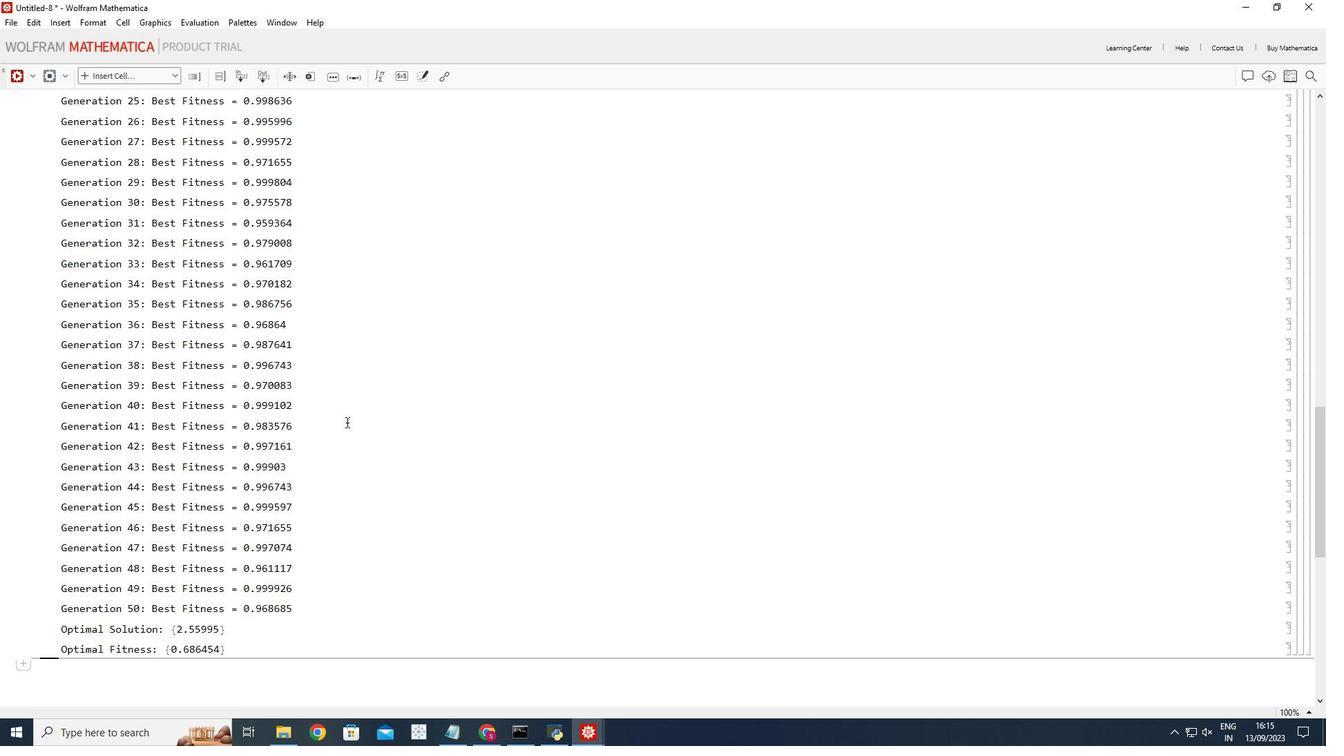 
Action: Mouse scrolled (347, 422) with delta (0, 0)
Screenshot: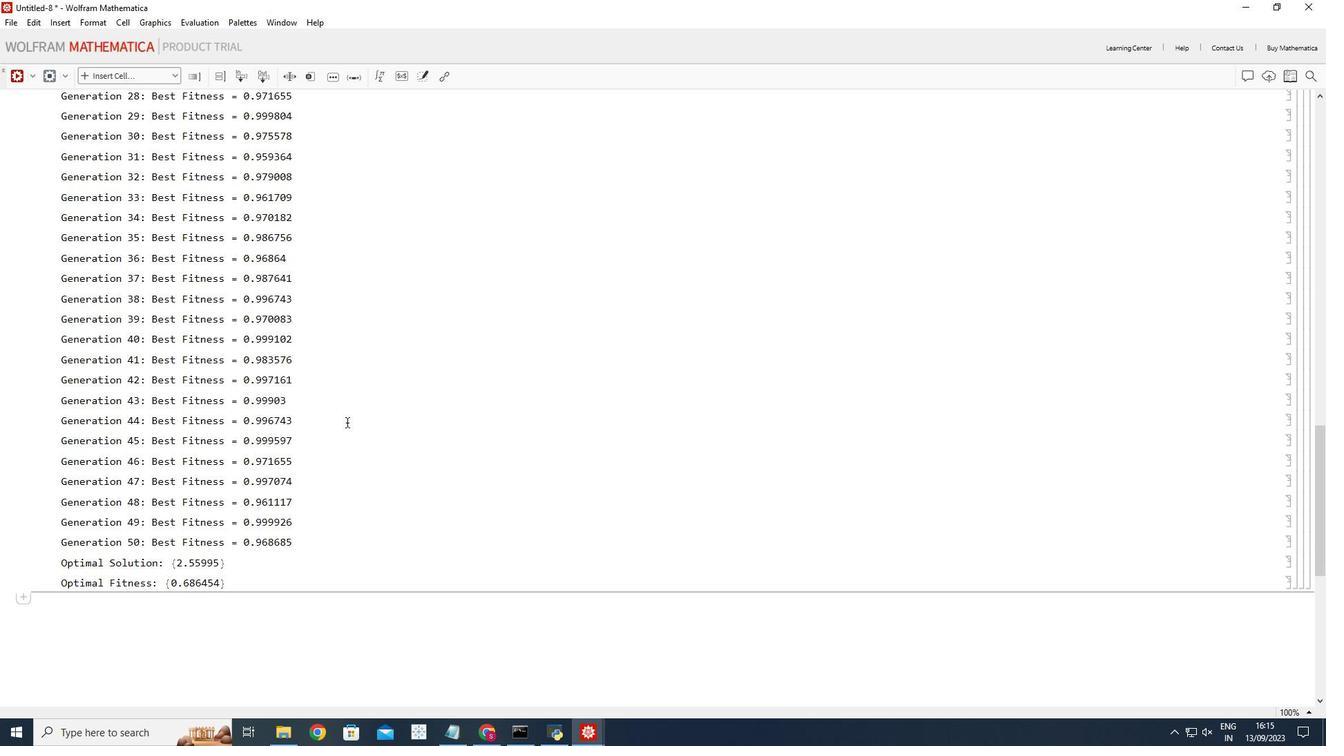 
Action: Mouse scrolled (347, 422) with delta (0, 0)
Screenshot: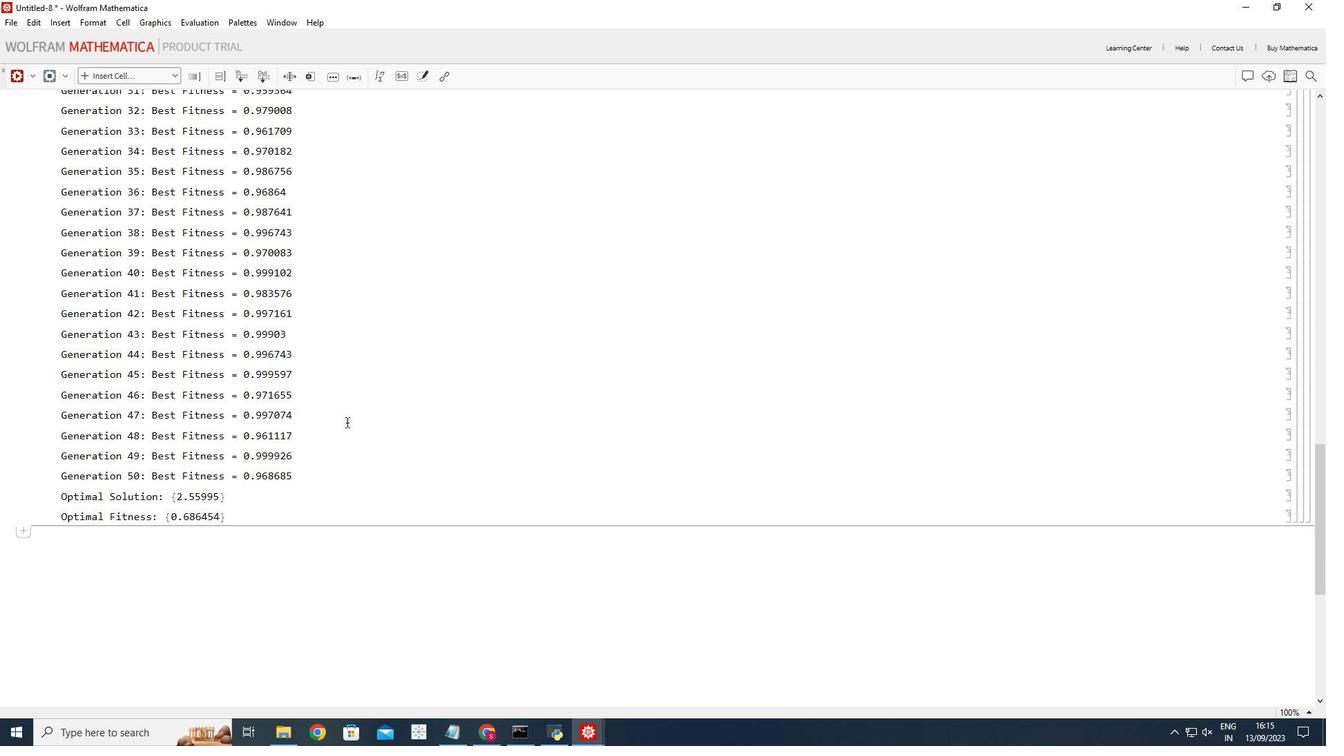 
Action: Mouse moved to (244, 496)
Screenshot: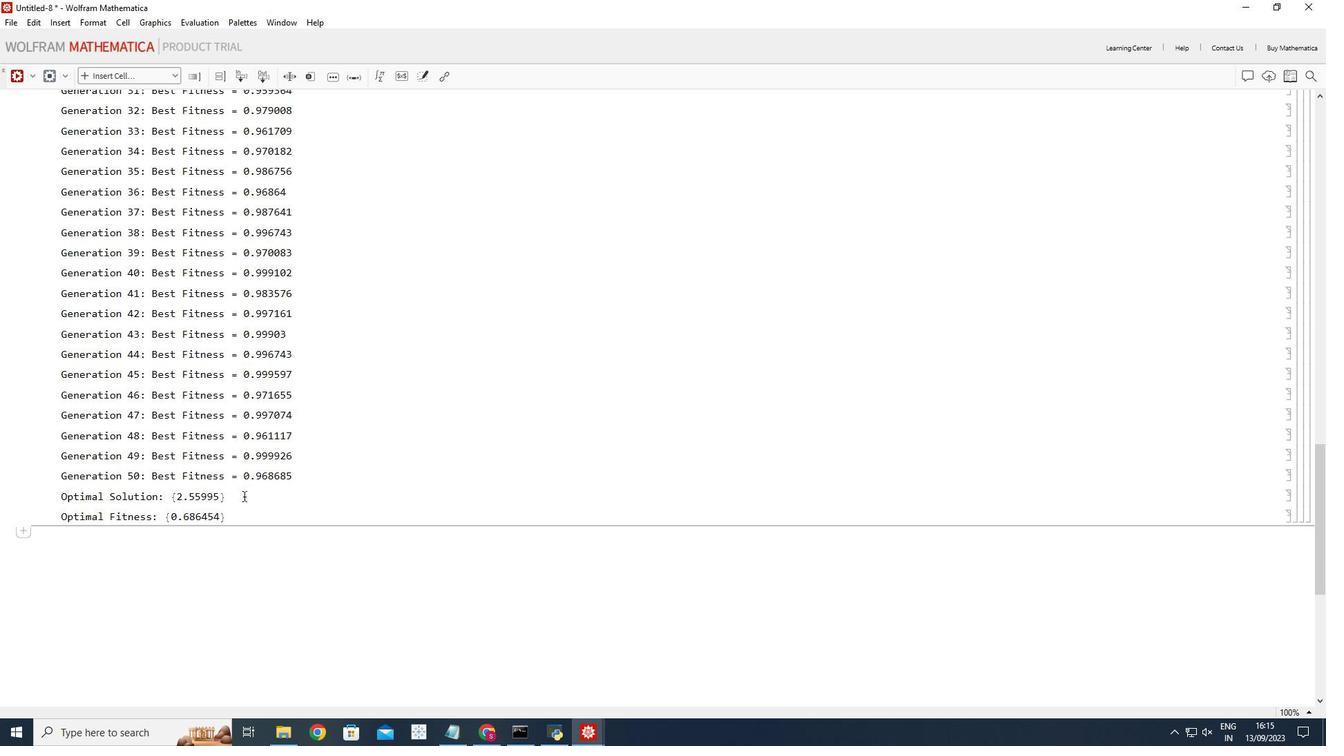 
Action: Mouse scrolled (244, 497) with delta (0, 0)
Screenshot: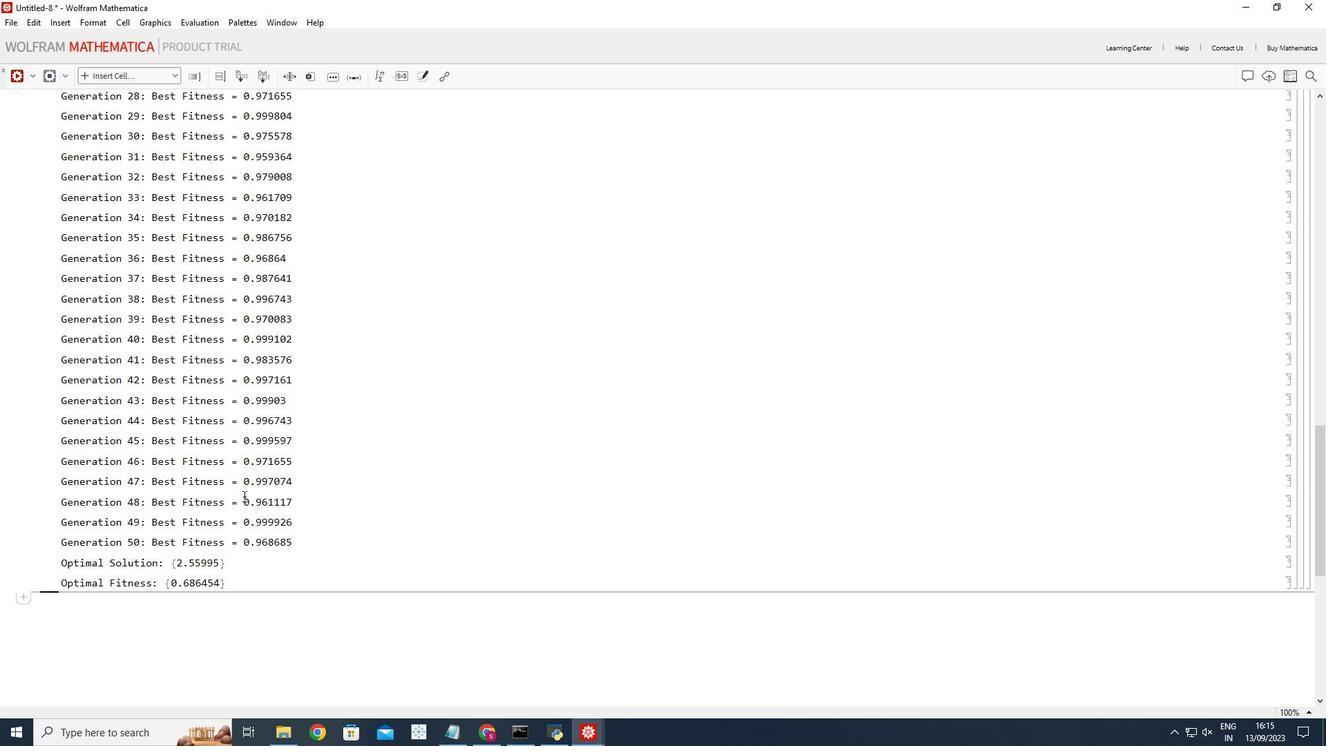 
Action: Mouse scrolled (244, 497) with delta (0, 0)
Screenshot: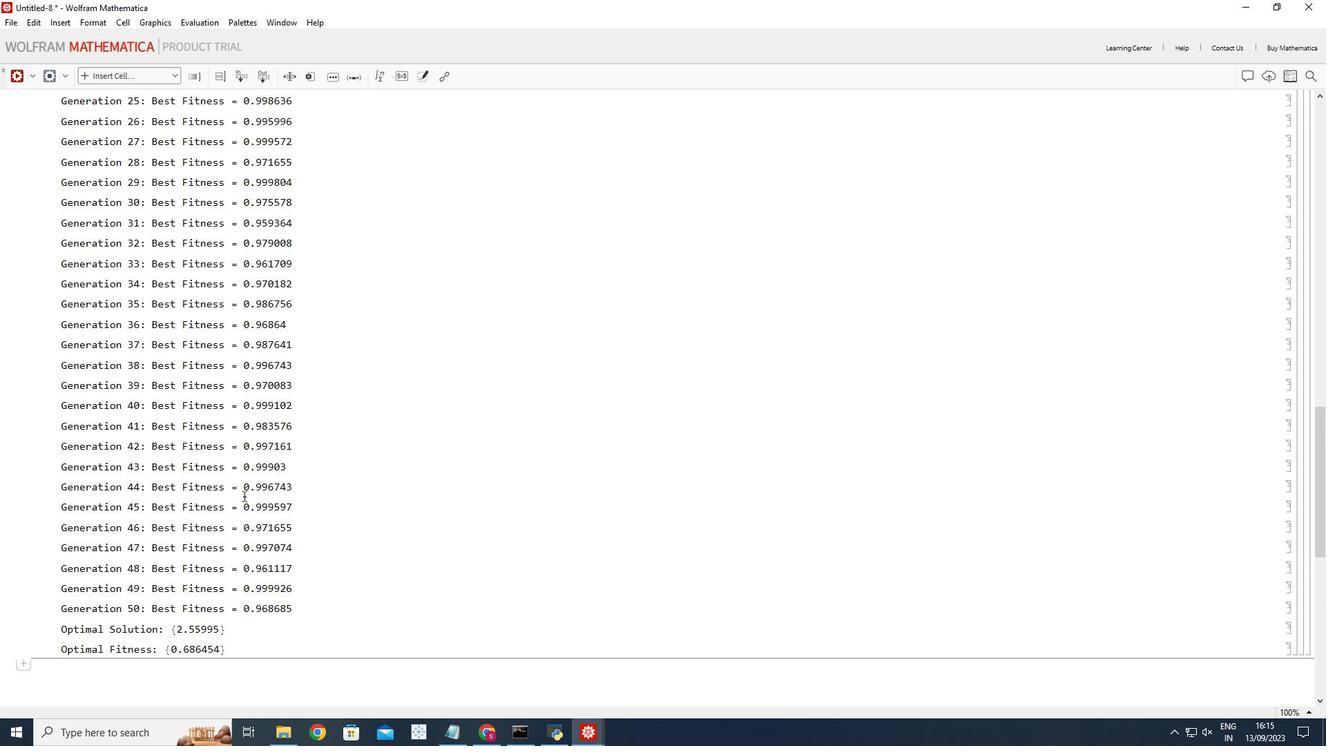 
Action: Mouse scrolled (244, 497) with delta (0, 0)
Screenshot: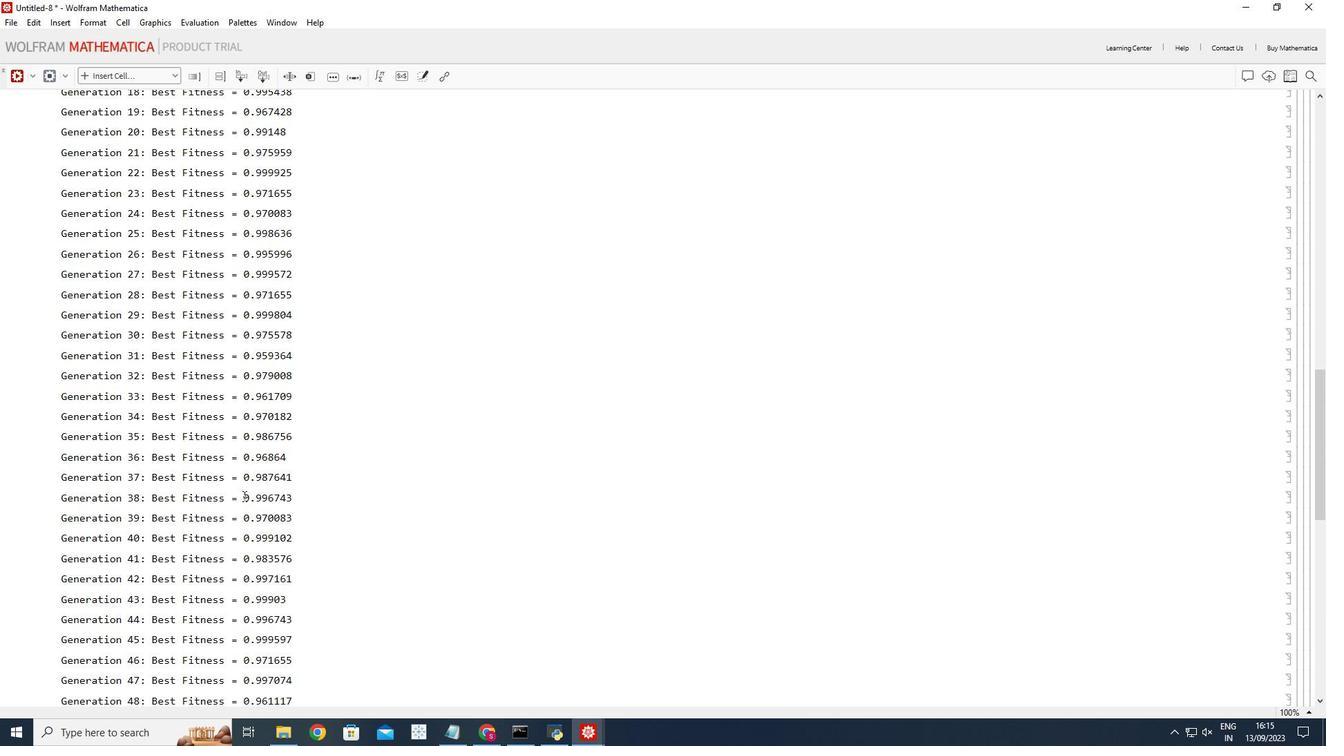 
Action: Mouse scrolled (244, 497) with delta (0, 0)
Screenshot: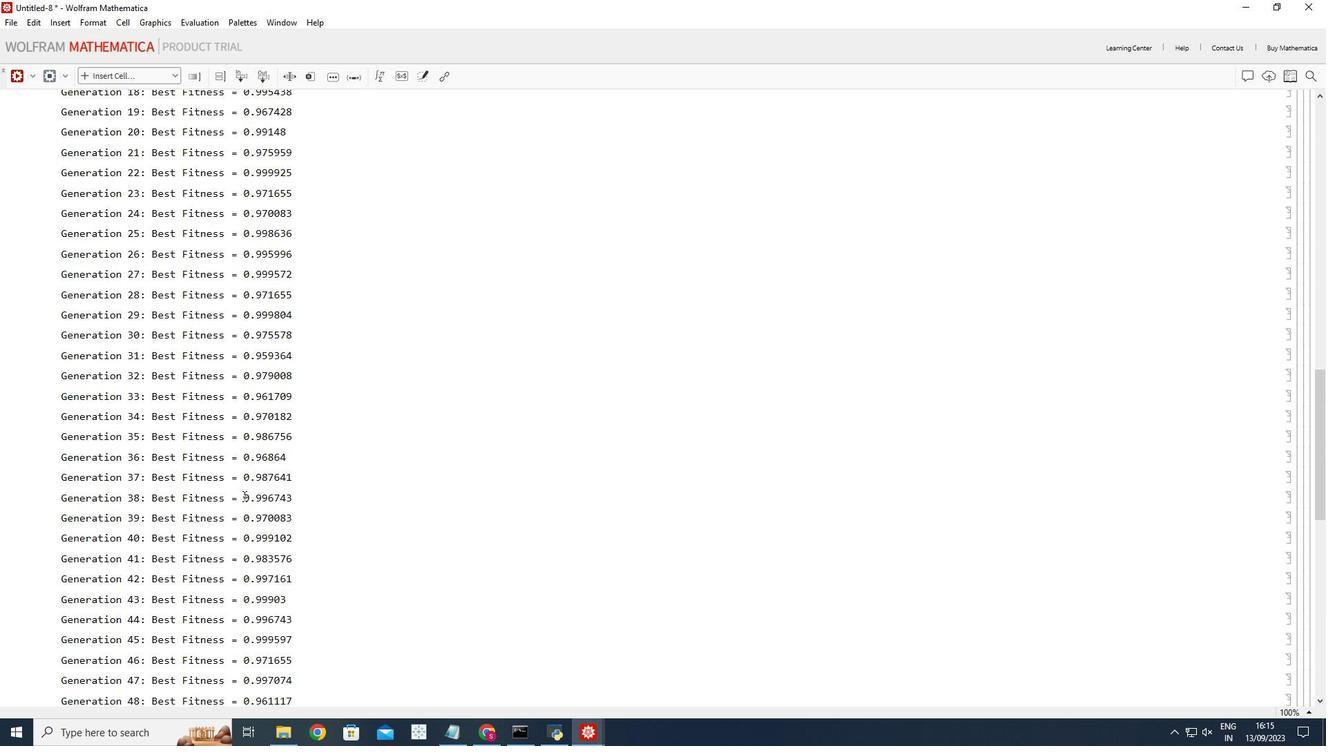 
Action: Mouse scrolled (244, 497) with delta (0, 0)
Screenshot: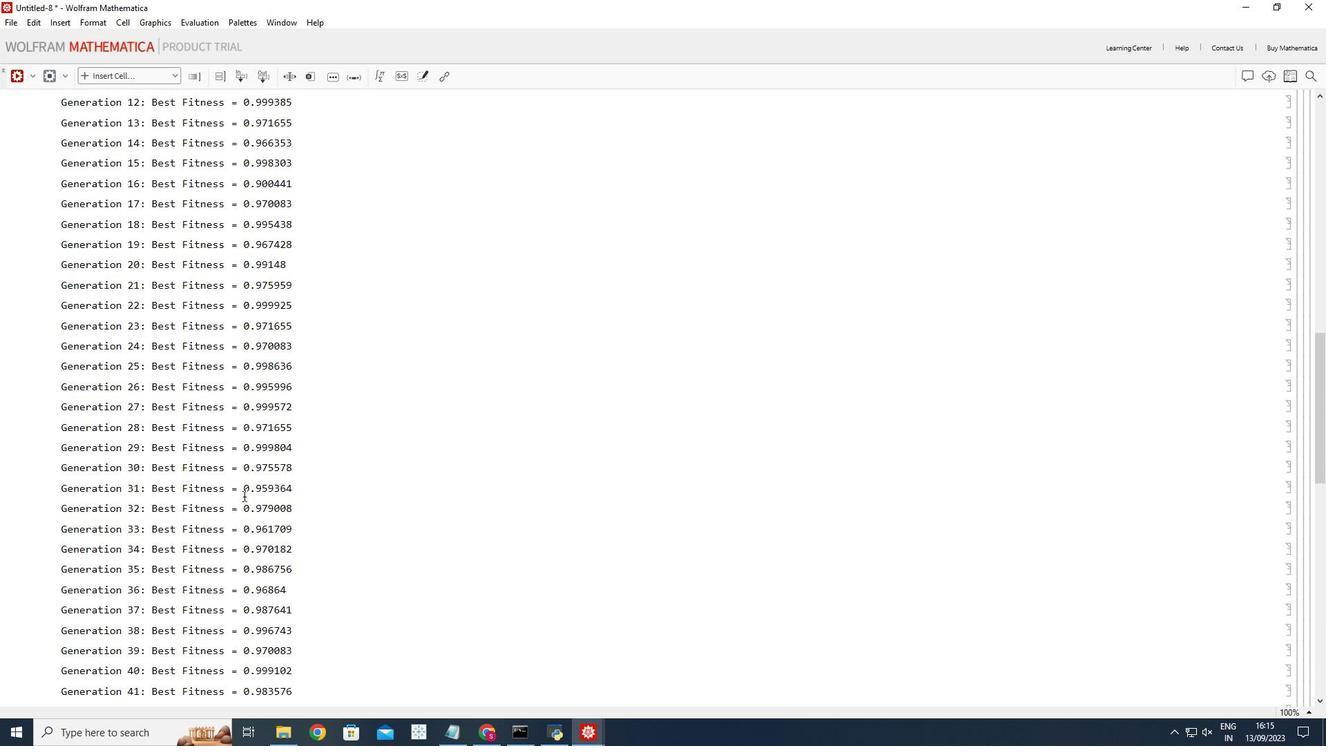 
Action: Mouse scrolled (244, 497) with delta (0, 0)
Screenshot: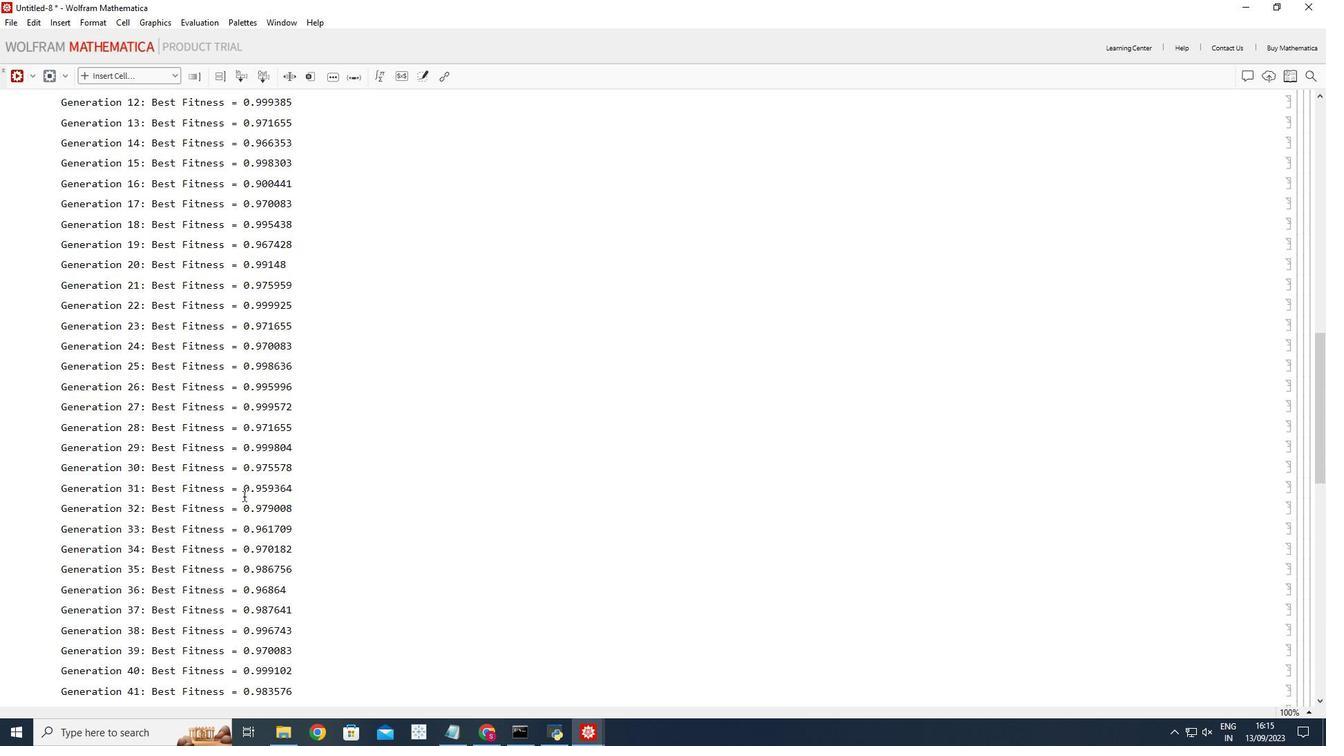 
Action: Mouse scrolled (244, 497) with delta (0, 0)
Screenshot: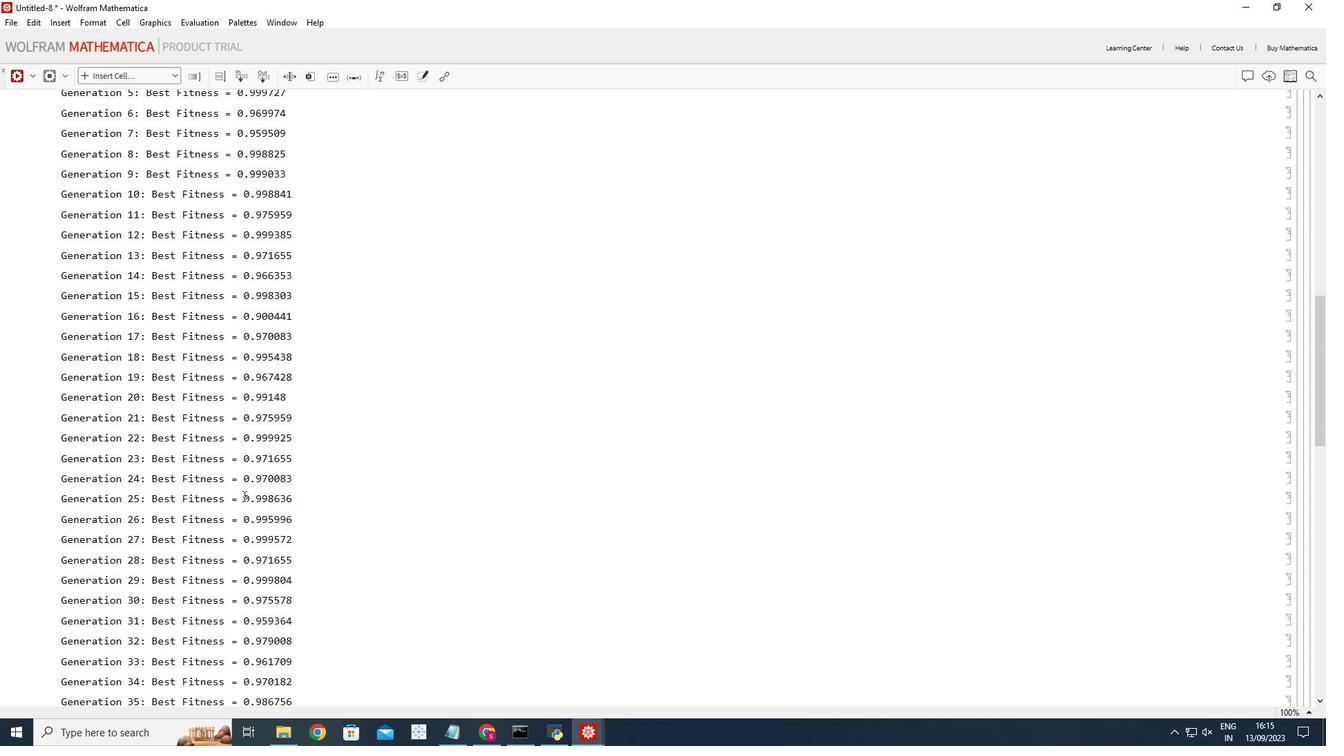 
Action: Mouse scrolled (244, 497) with delta (0, 0)
Screenshot: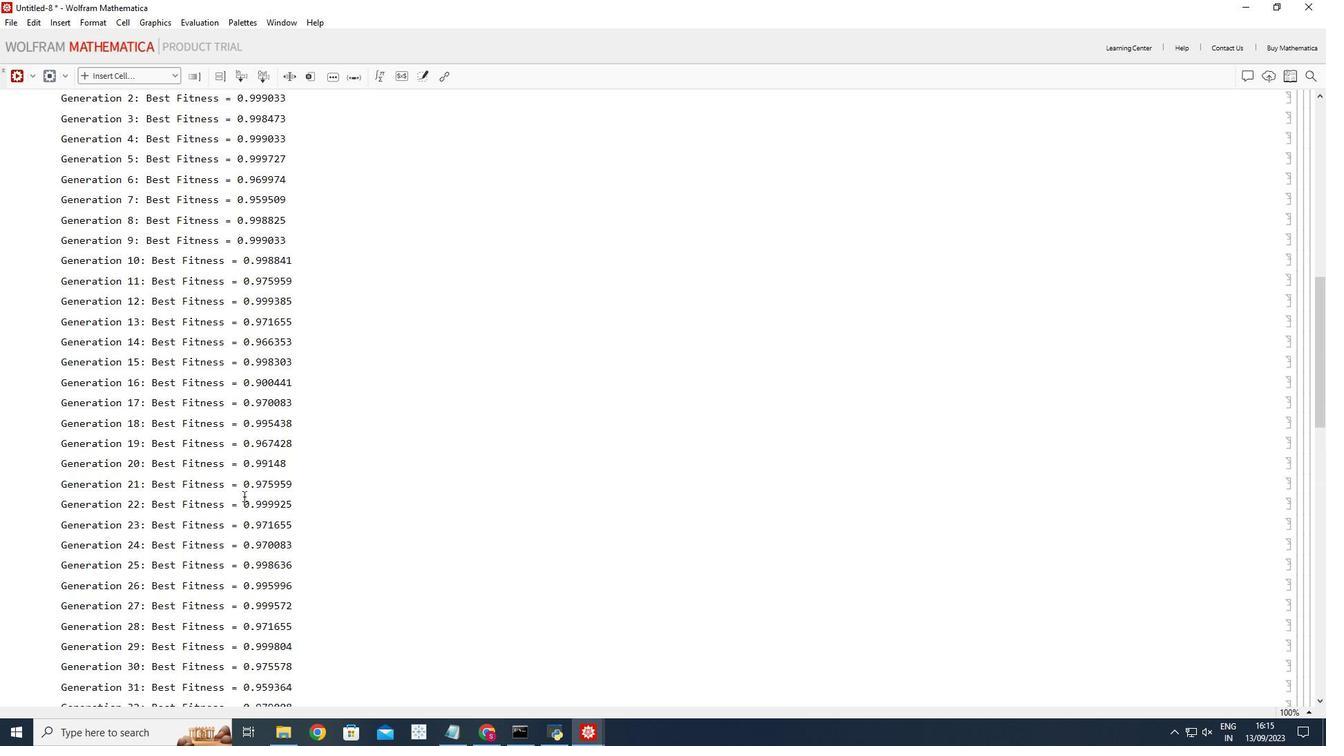 
Action: Mouse scrolled (244, 497) with delta (0, 0)
Screenshot: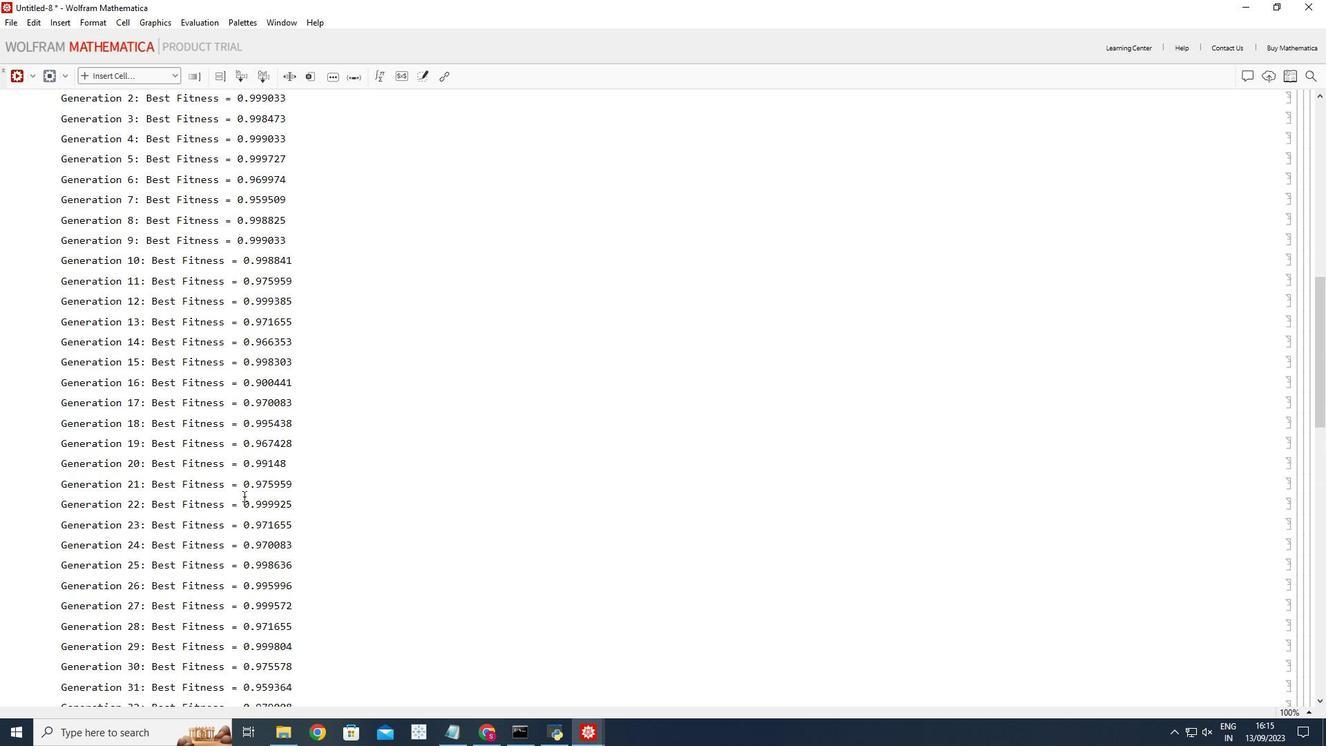
Action: Mouse scrolled (244, 497) with delta (0, 0)
Screenshot: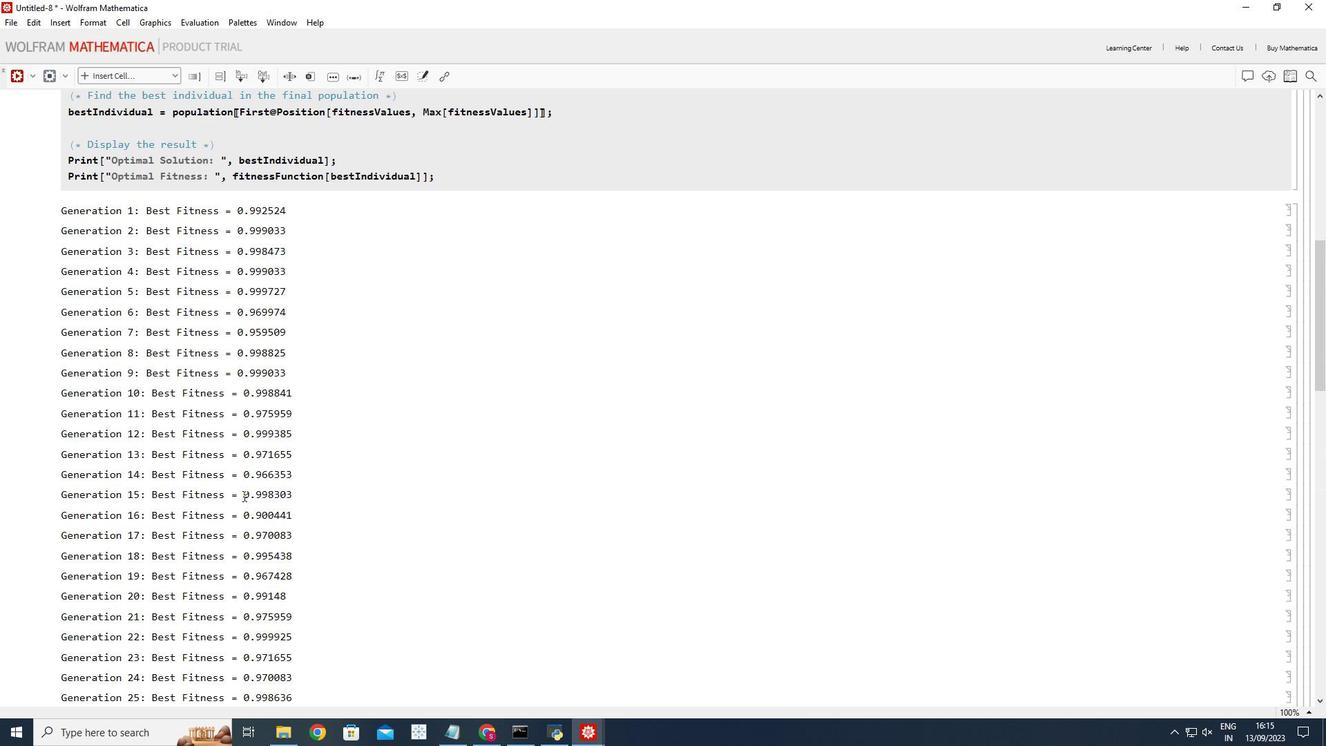 
Action: Mouse scrolled (244, 497) with delta (0, 0)
Screenshot: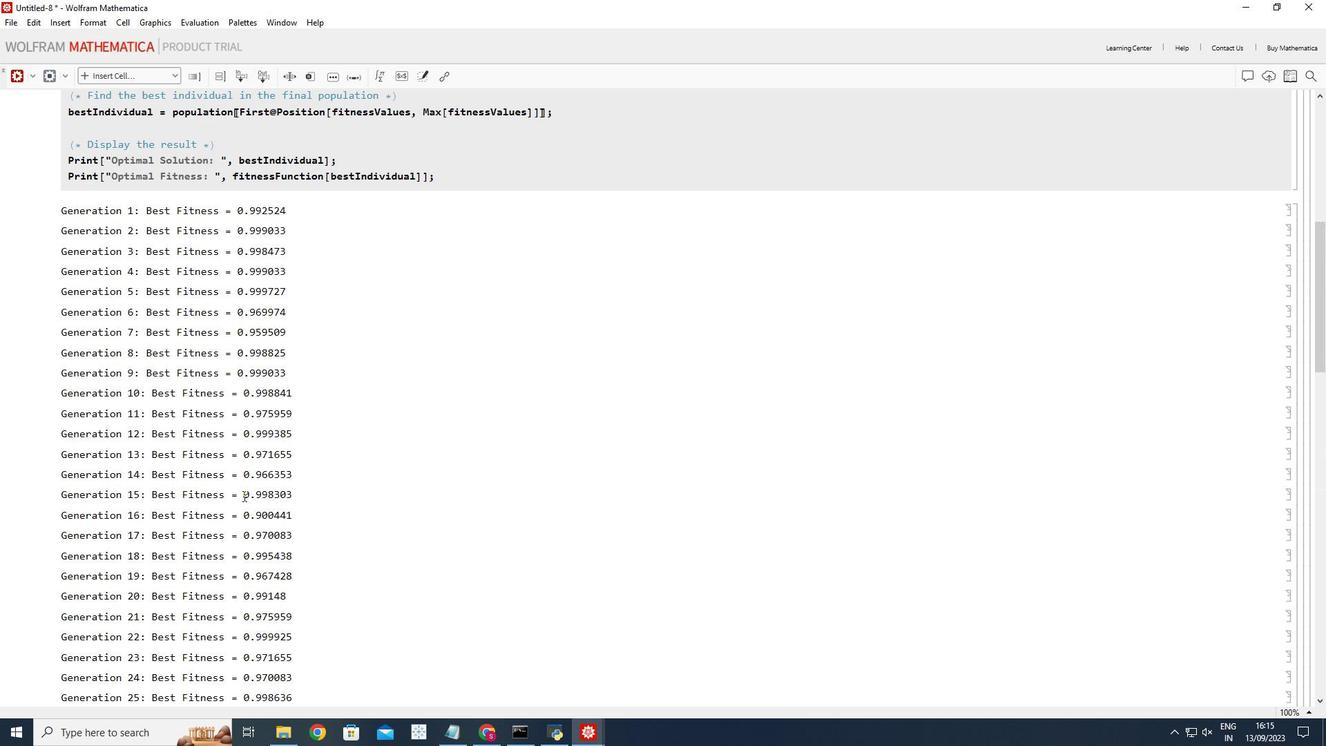 
Action: Mouse scrolled (244, 497) with delta (0, 0)
Screenshot: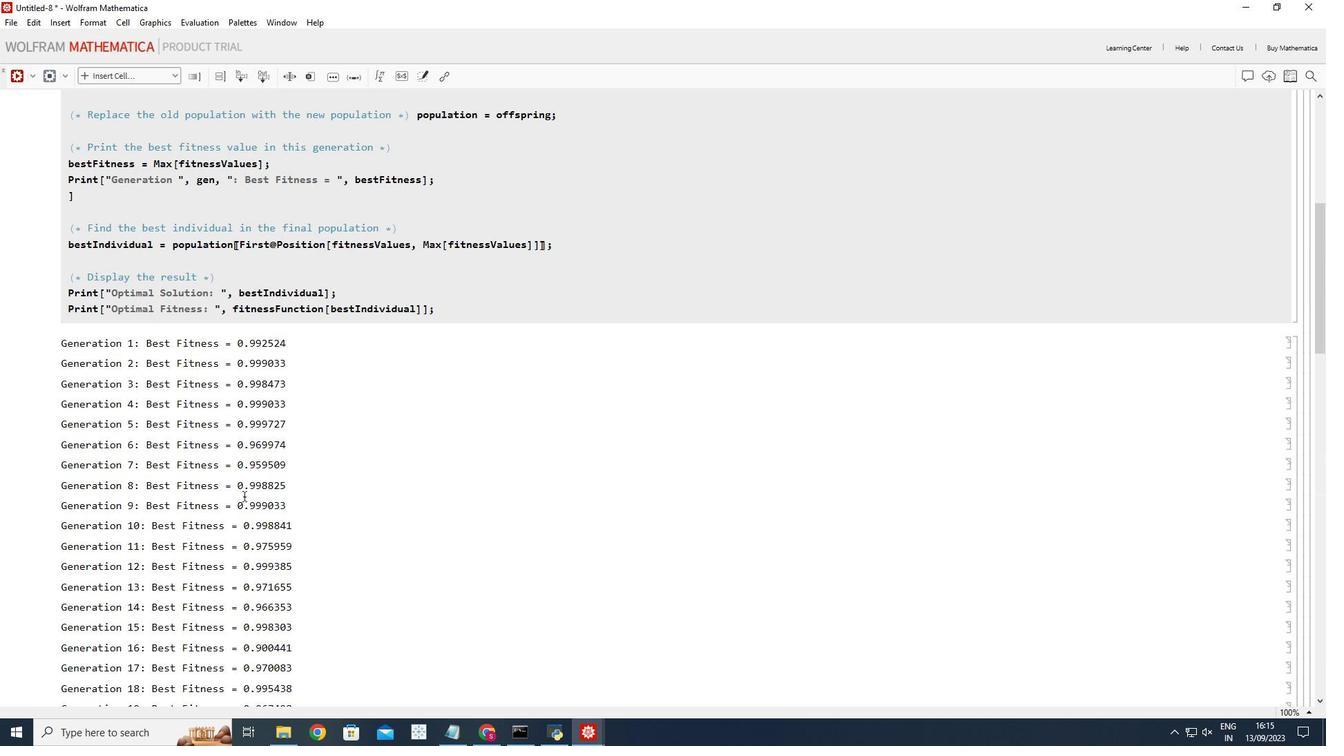
Action: Mouse scrolled (244, 497) with delta (0, 0)
Screenshot: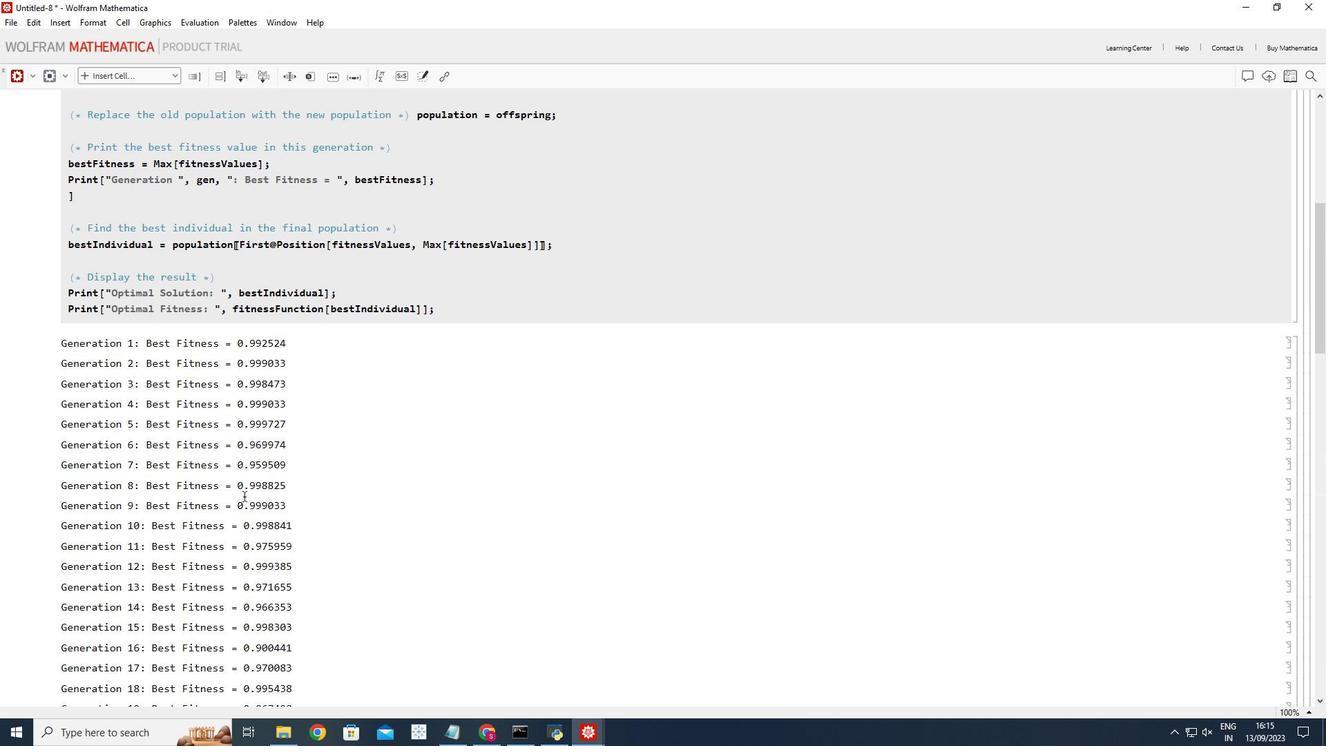 
Action: Mouse scrolled (244, 497) with delta (0, 0)
Screenshot: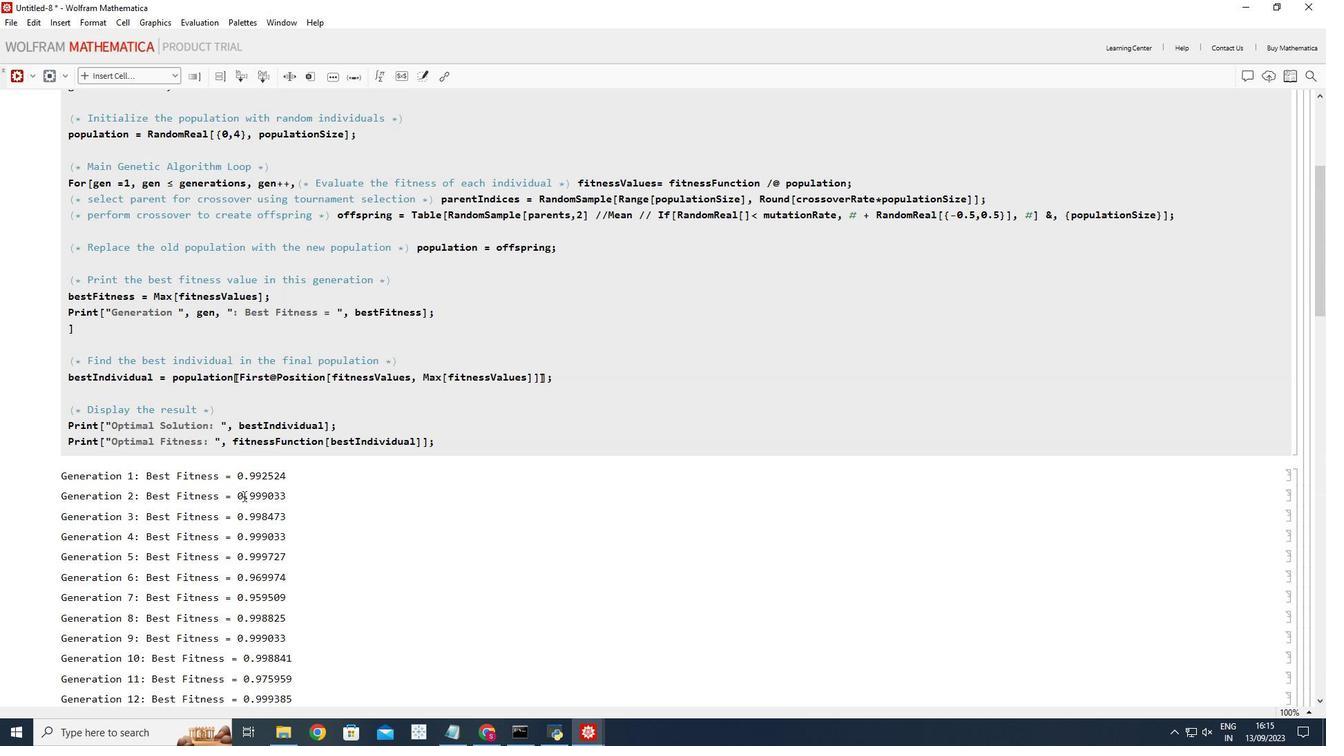 
Action: Mouse scrolled (244, 497) with delta (0, 0)
Screenshot: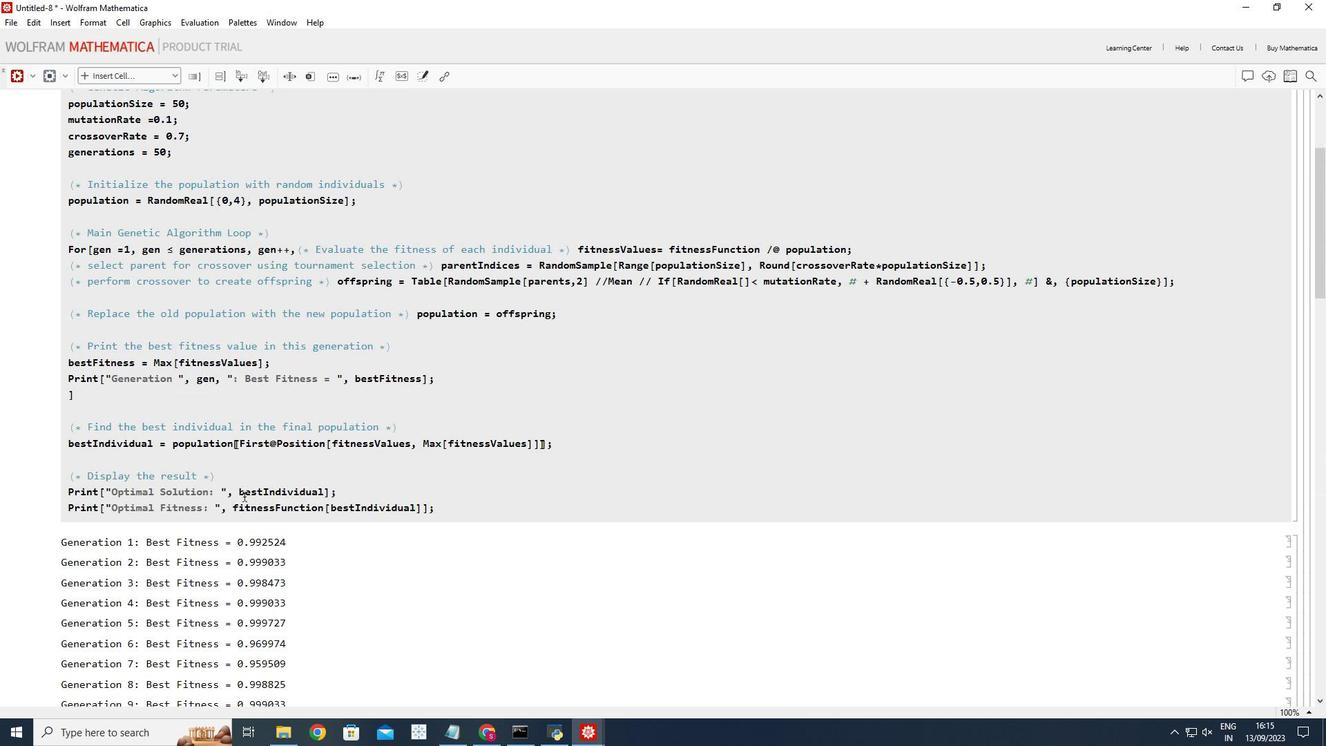 
Action: Mouse scrolled (244, 497) with delta (0, 0)
Screenshot: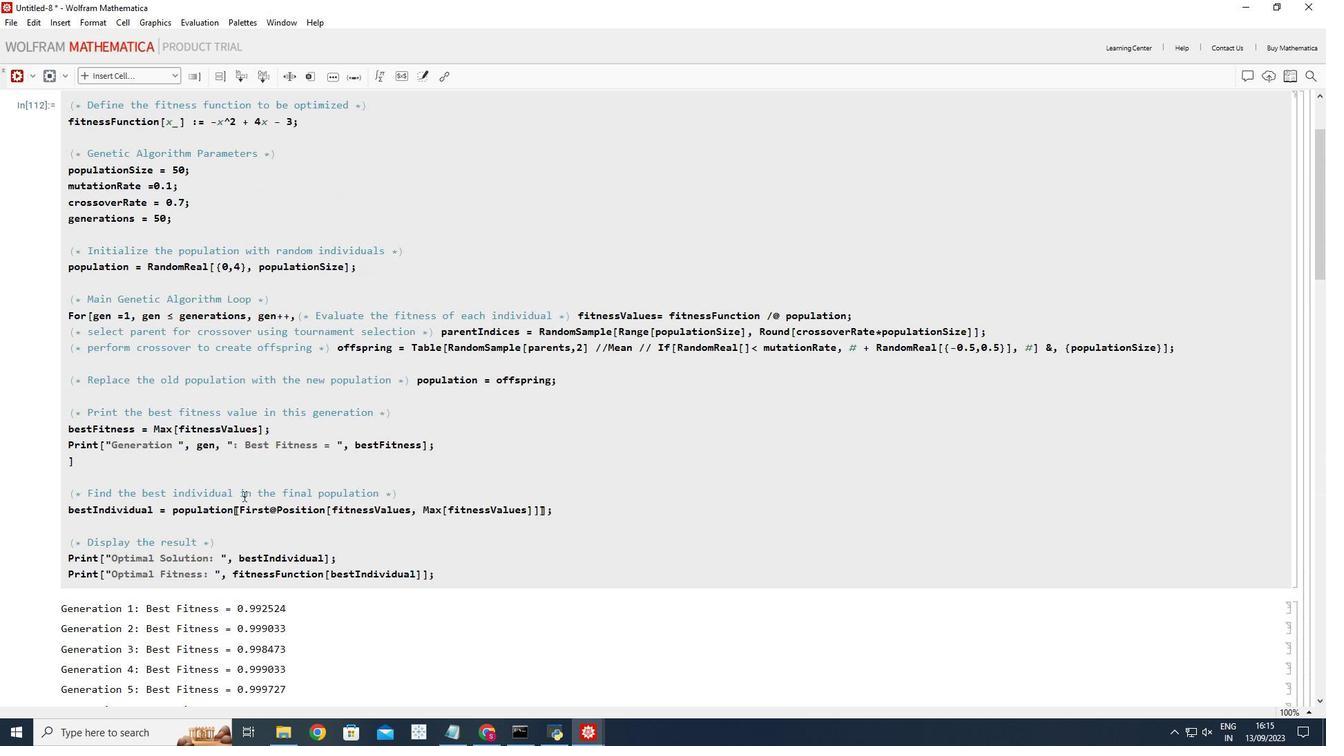 
Action: Mouse scrolled (244, 497) with delta (0, 0)
Screenshot: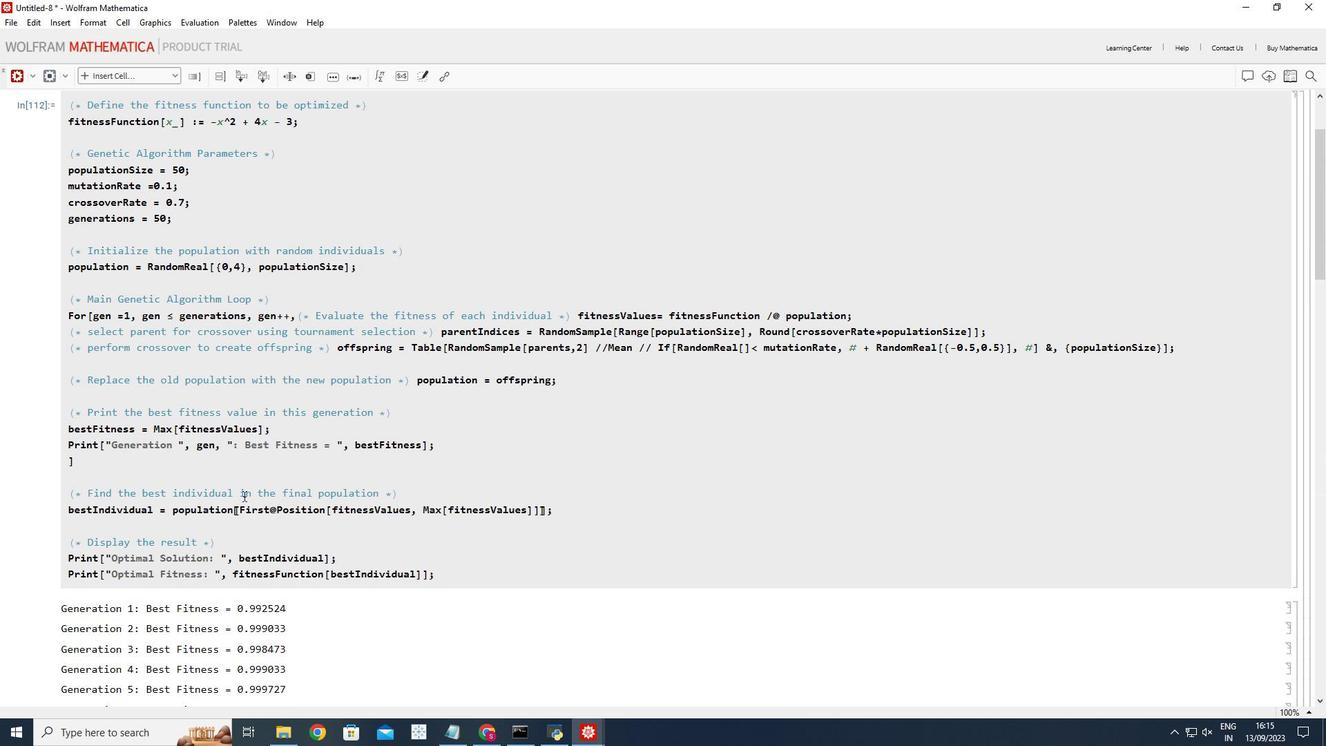
Action: Mouse scrolled (244, 497) with delta (0, 0)
Screenshot: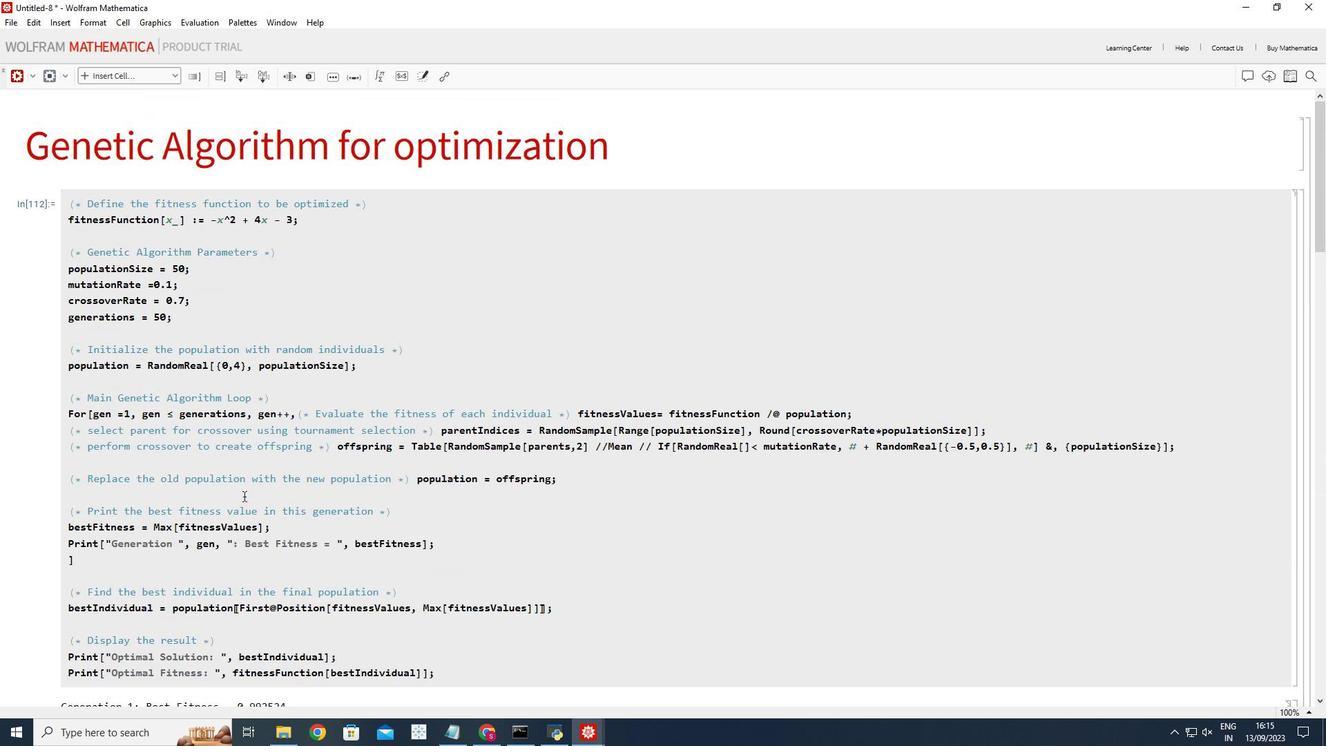 
Action: Mouse scrolled (244, 497) with delta (0, 0)
Screenshot: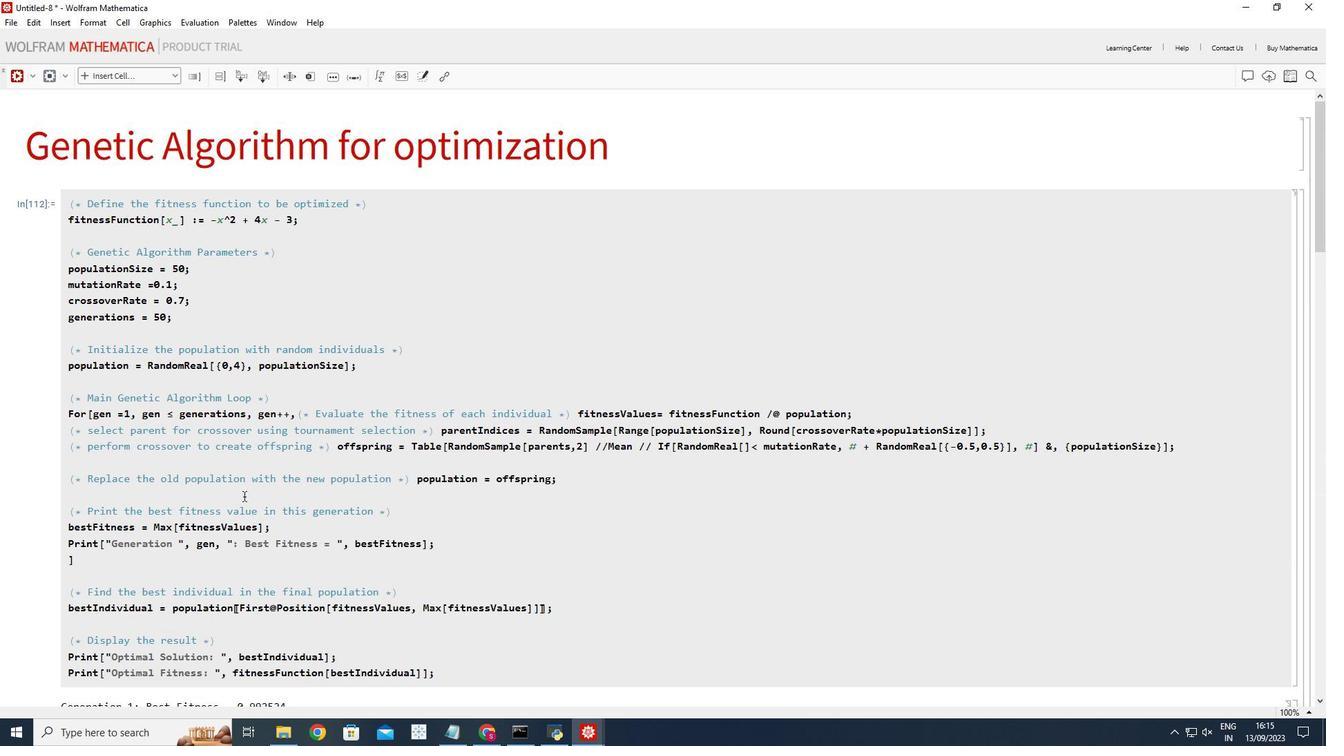 
